 Task: Add an event with the title Second Interview with Hardin, date '2023/10/04', time 7:50 AM to 9:50 AMand add a description: By exploring the client's goals and strategic direction, the service provider can align their offerings and propose tailored solutions. The event allows for brainstorming sessions, exploring new possibilities, and jointly shaping the future direction of the partnership., put the event into Green category . Add location for the event as: 321 Thyssen-Bornemisza Museum, Madrid, Spain, logged in from the account softage.7@softage.netand send the event invitation to softage.3@softage.net and softage.4@softage.net. Set a reminder for the event 67 week before
Action: Mouse moved to (107, 122)
Screenshot: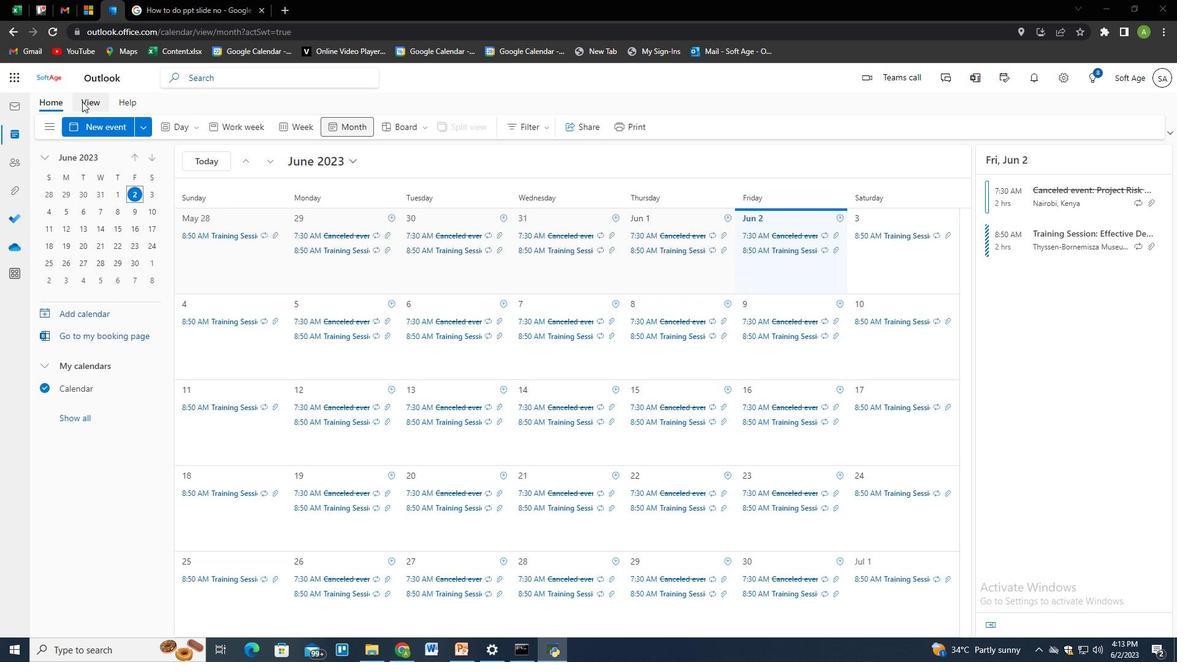 
Action: Mouse pressed left at (107, 122)
Screenshot: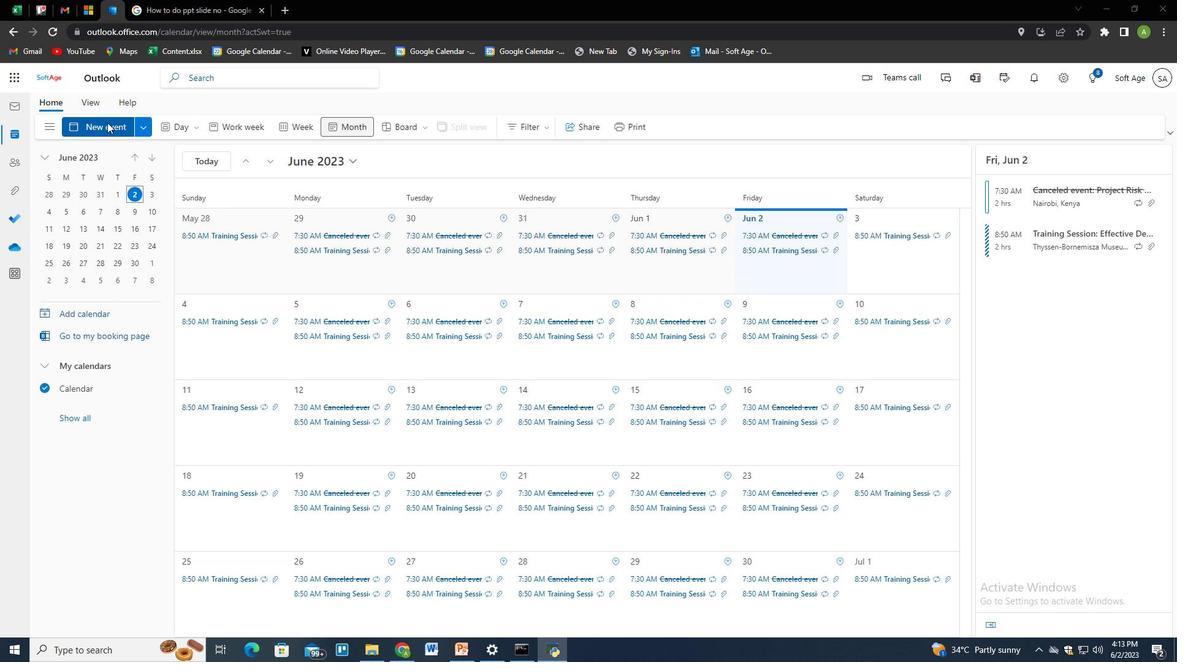 
Action: Mouse moved to (298, 201)
Screenshot: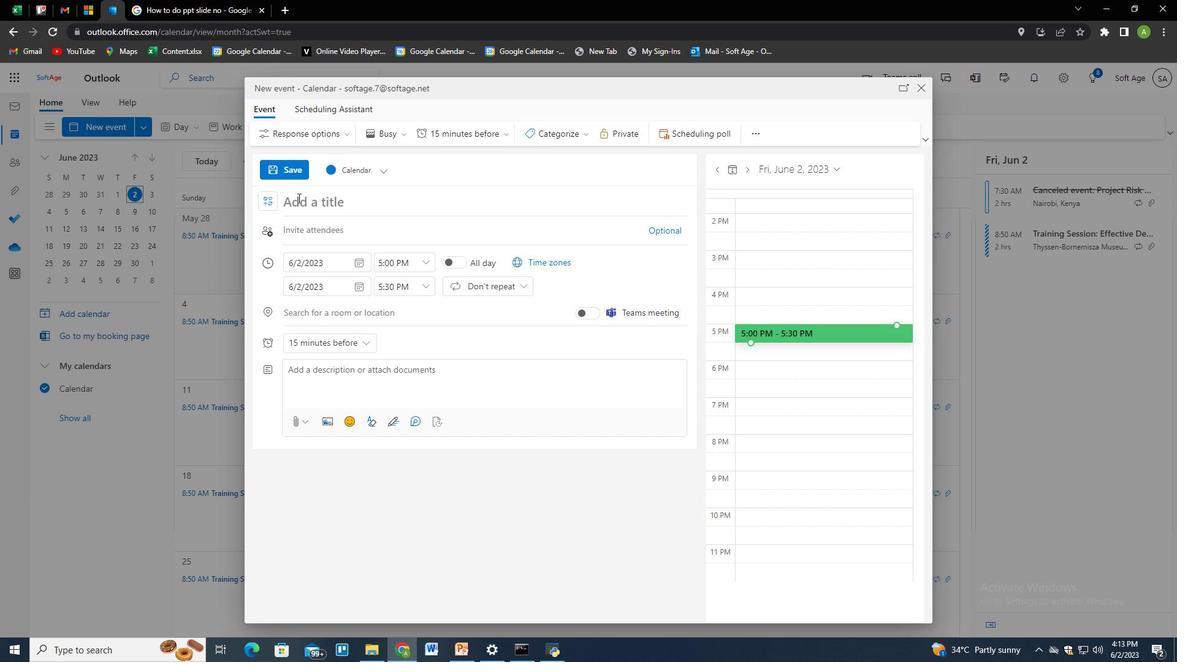 
Action: Mouse pressed left at (298, 201)
Screenshot: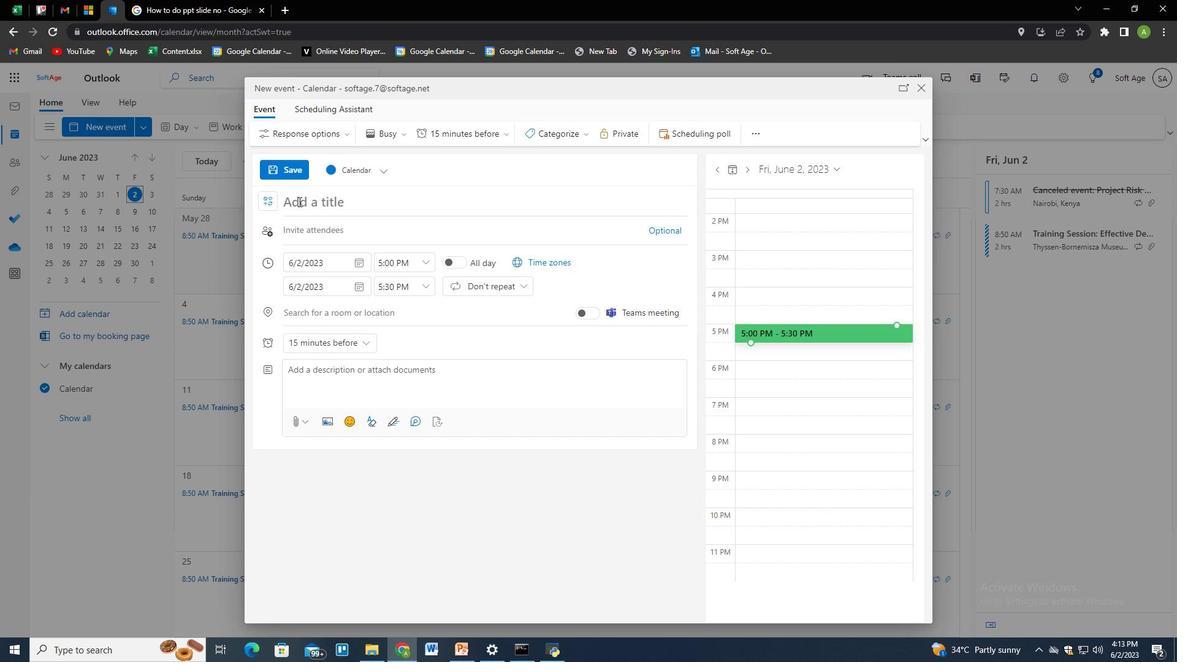
Action: Key pressed <Key.caps_lock>S<Key.caps_lock>econd<Key.space>interview<Key.space>with<Key.space><Key.caps_lock>H<Key.caps_lock>ardin,<Key.space>date<Key.backspace><Key.backspace><Key.backspace><Key.backspace><Key.backspace><Key.backspace>
Screenshot: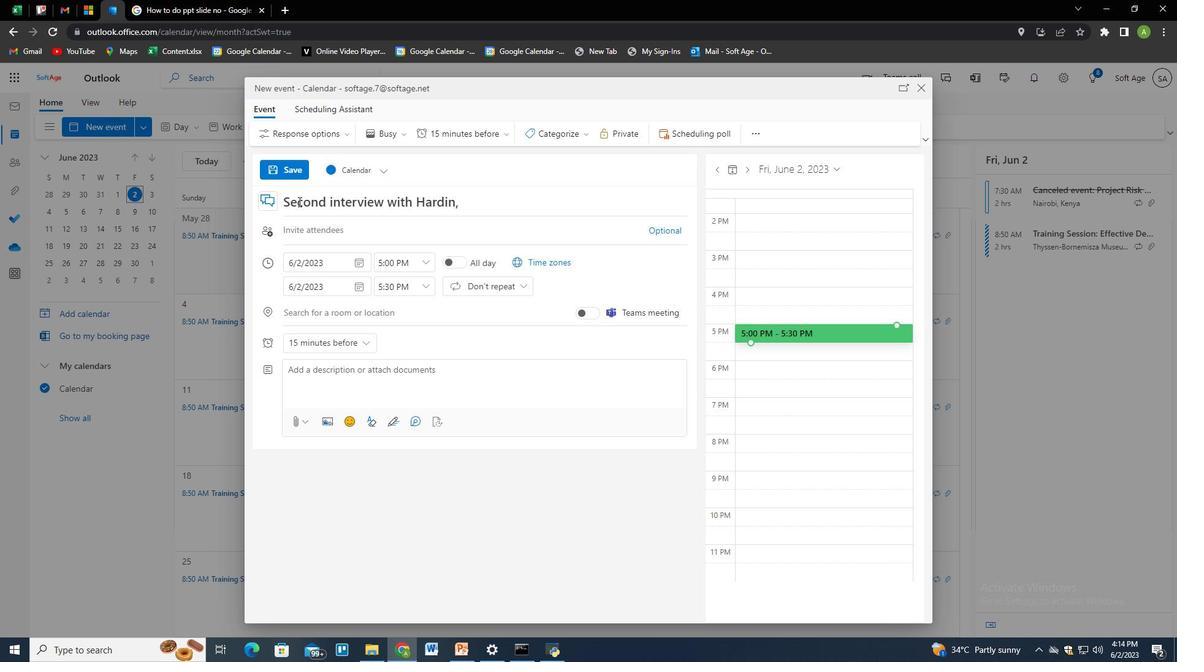 
Action: Mouse moved to (356, 264)
Screenshot: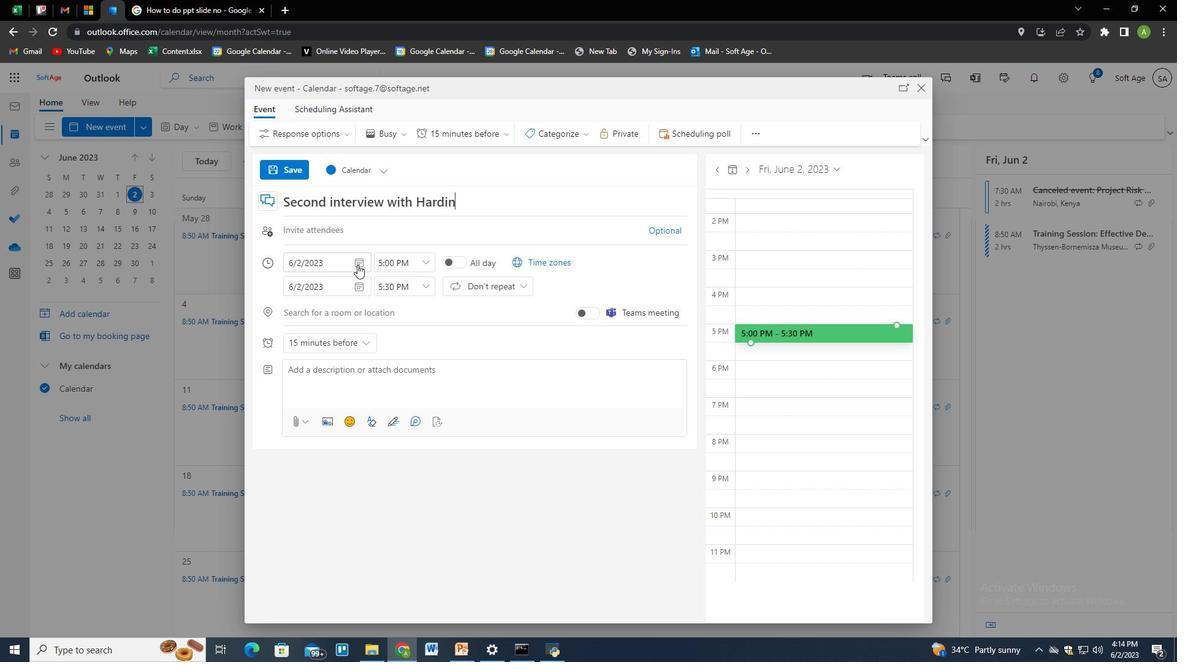 
Action: Mouse pressed left at (356, 264)
Screenshot: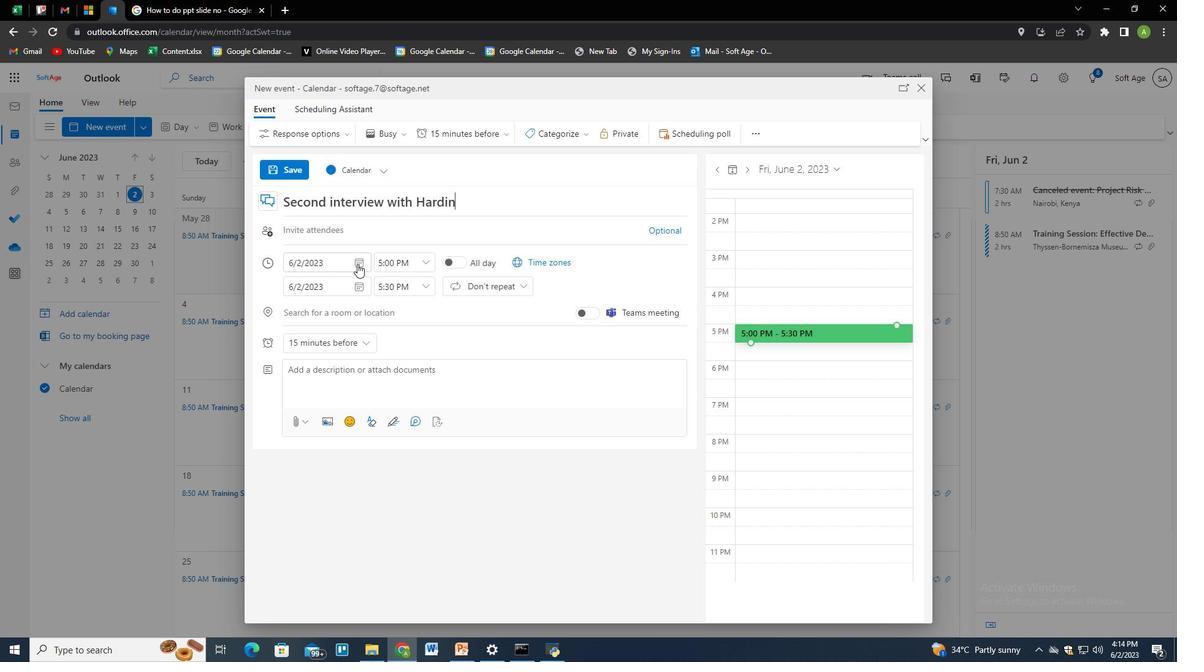 
Action: Mouse moved to (402, 294)
Screenshot: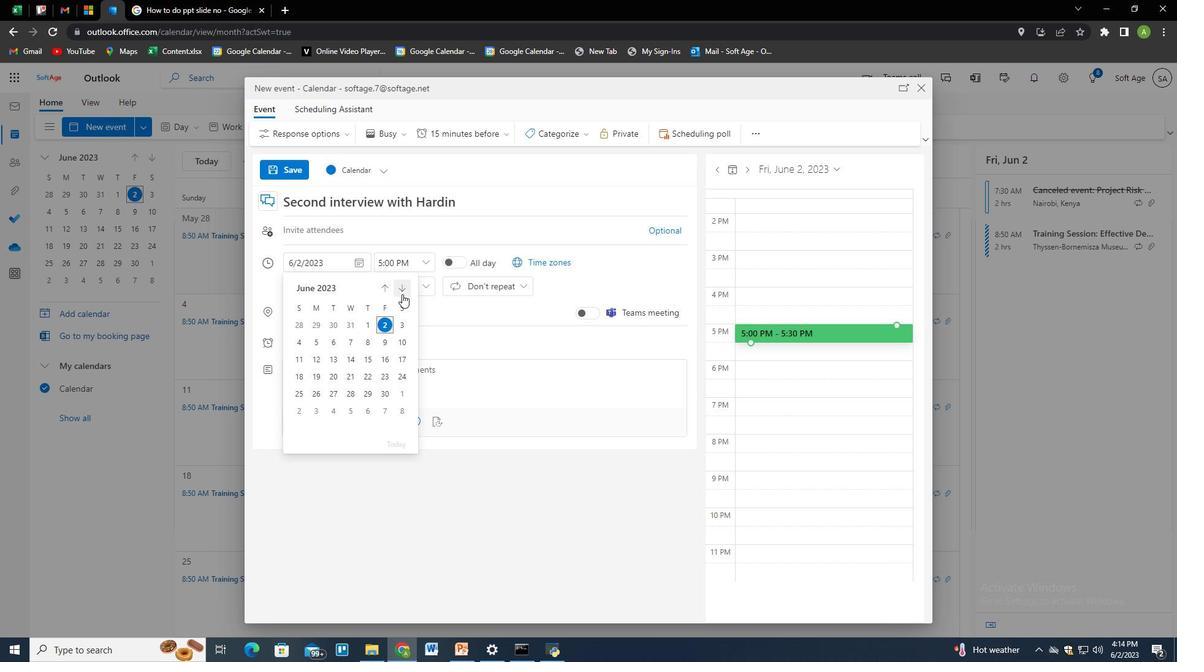 
Action: Mouse pressed left at (402, 294)
Screenshot: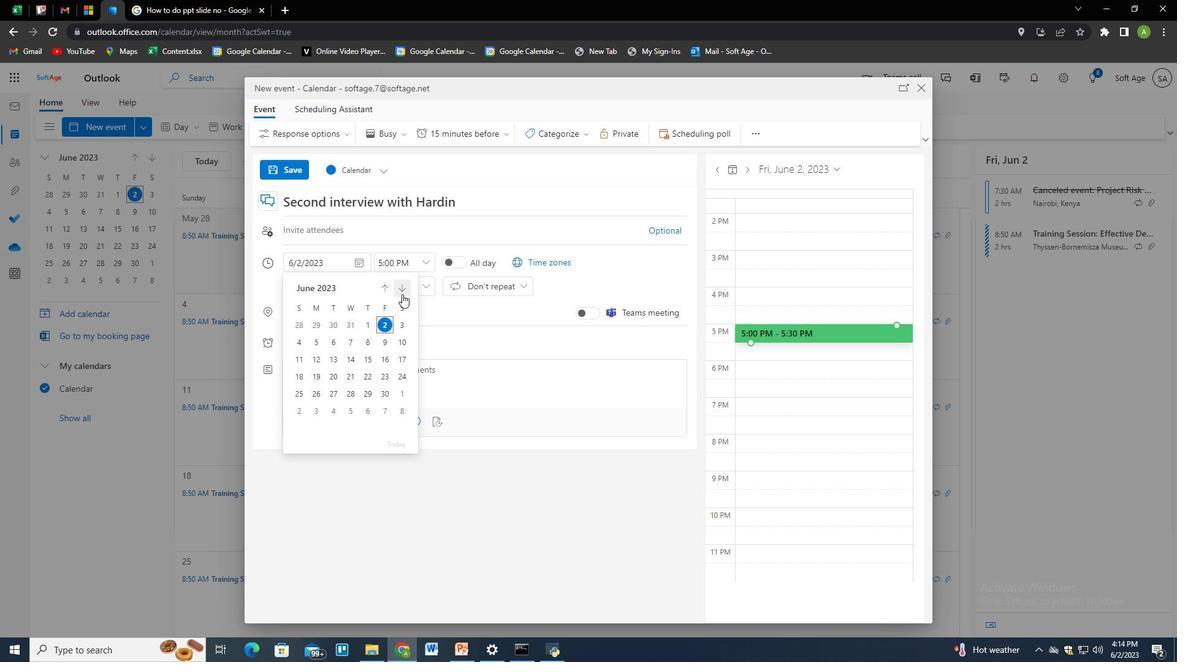 
Action: Mouse pressed left at (402, 294)
Screenshot: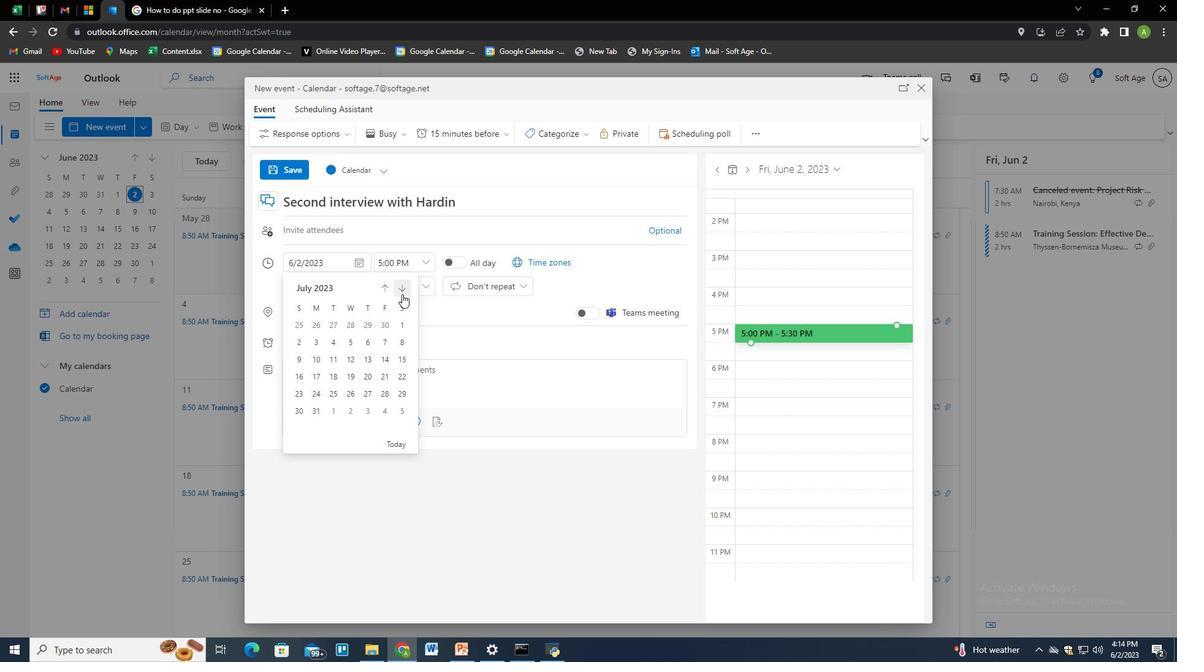
Action: Mouse pressed left at (402, 294)
Screenshot: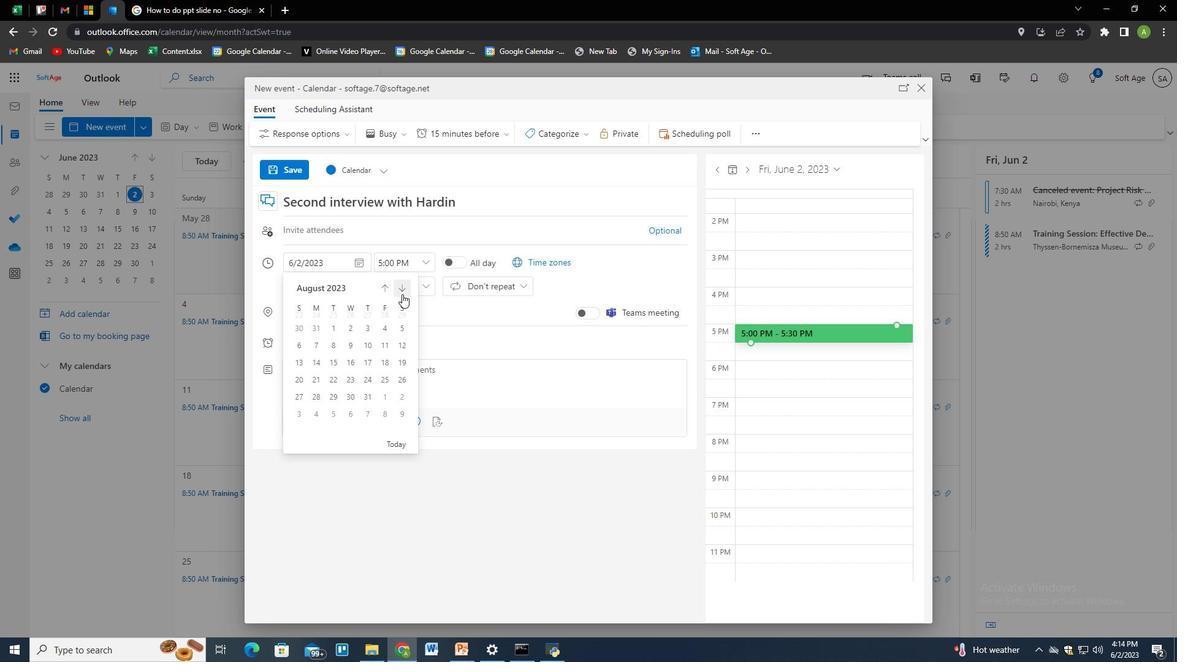 
Action: Mouse pressed left at (402, 294)
Screenshot: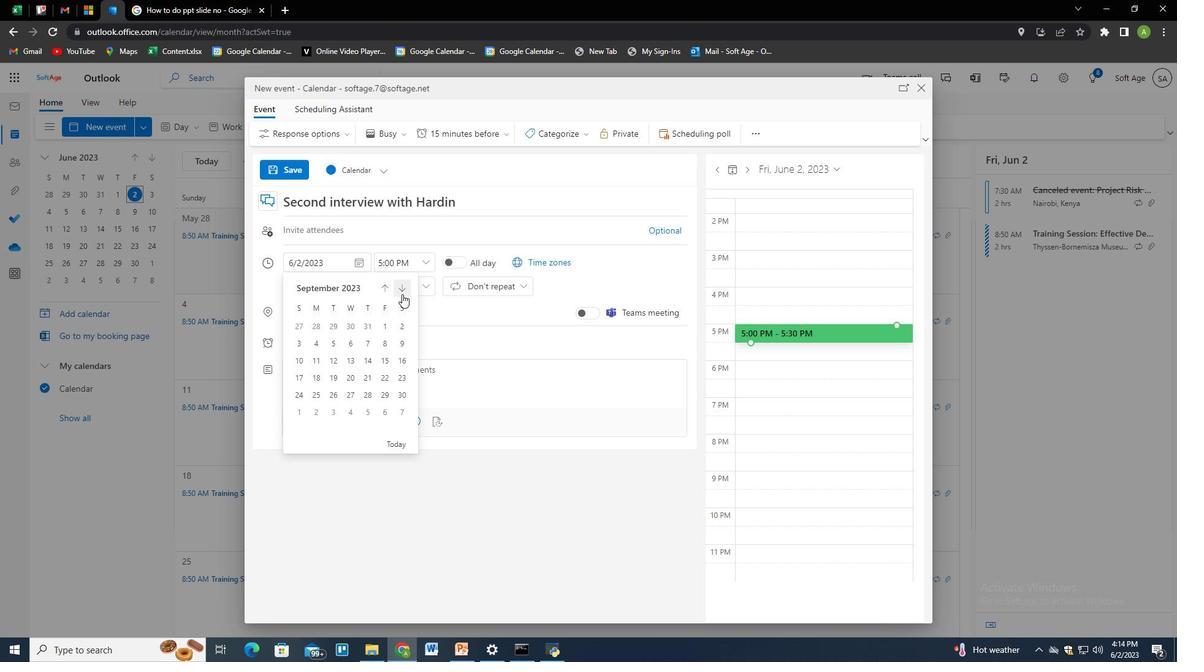 
Action: Mouse moved to (355, 327)
Screenshot: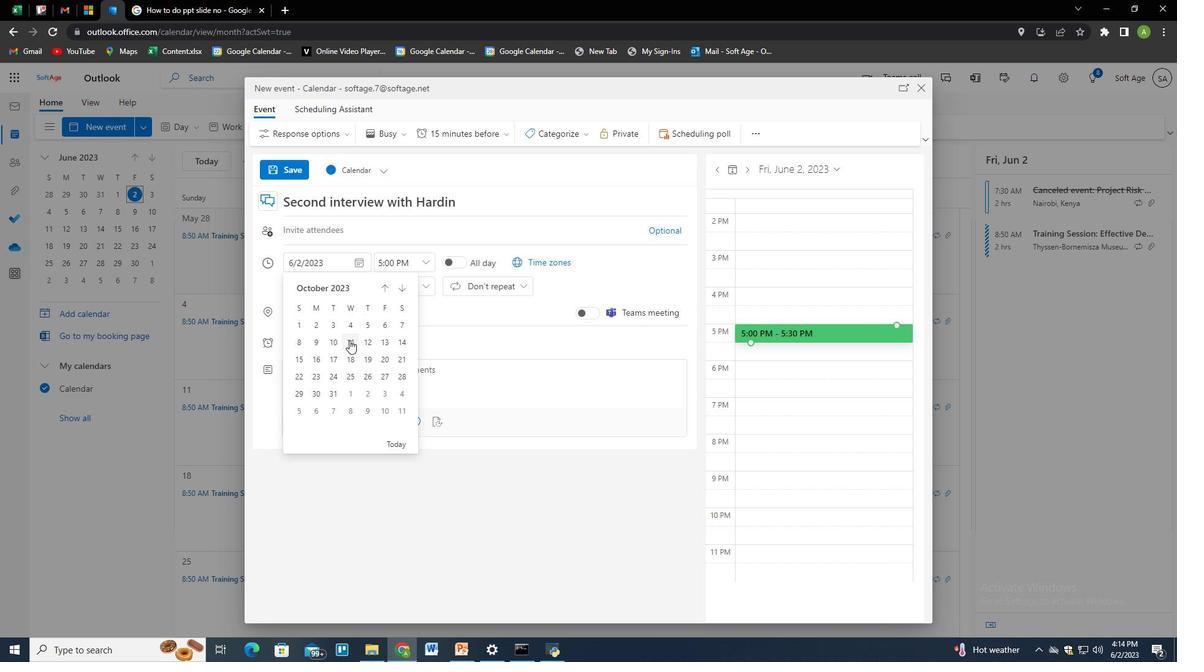 
Action: Mouse pressed left at (355, 327)
Screenshot: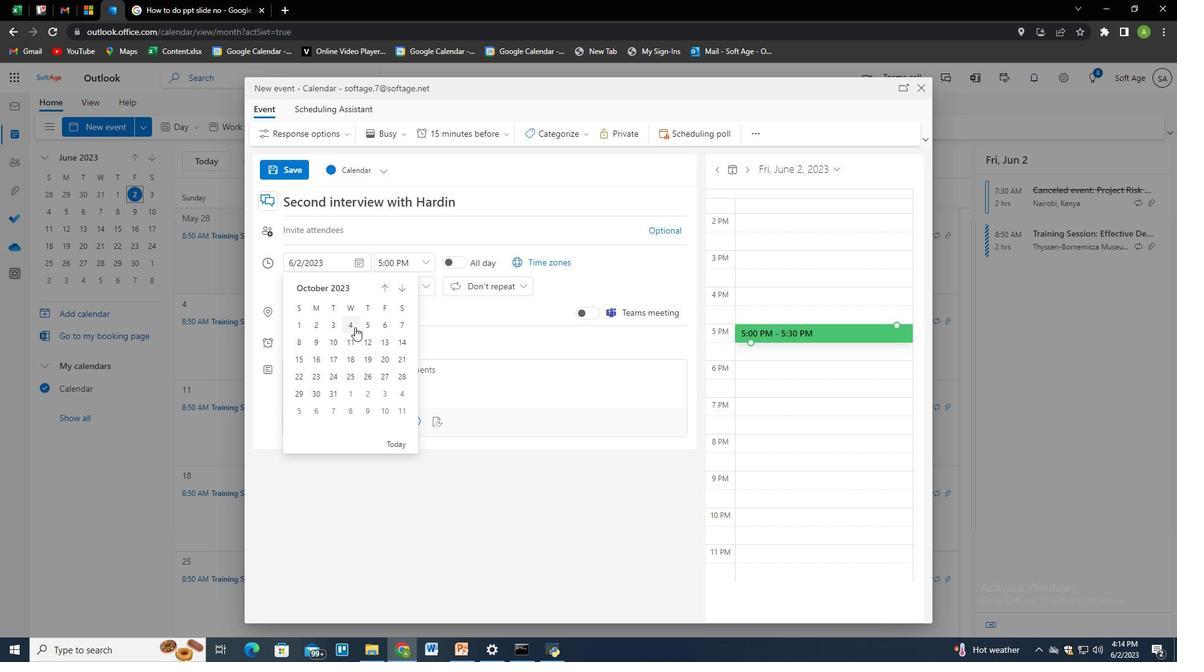 
Action: Mouse moved to (410, 267)
Screenshot: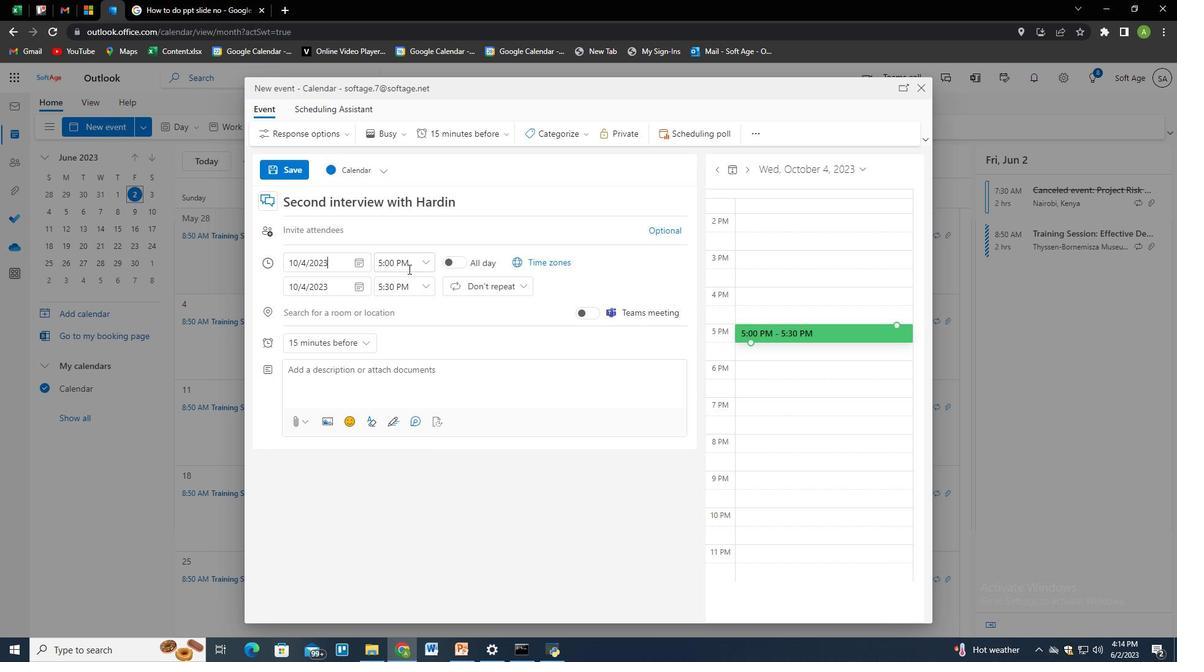 
Action: Mouse pressed left at (410, 267)
Screenshot: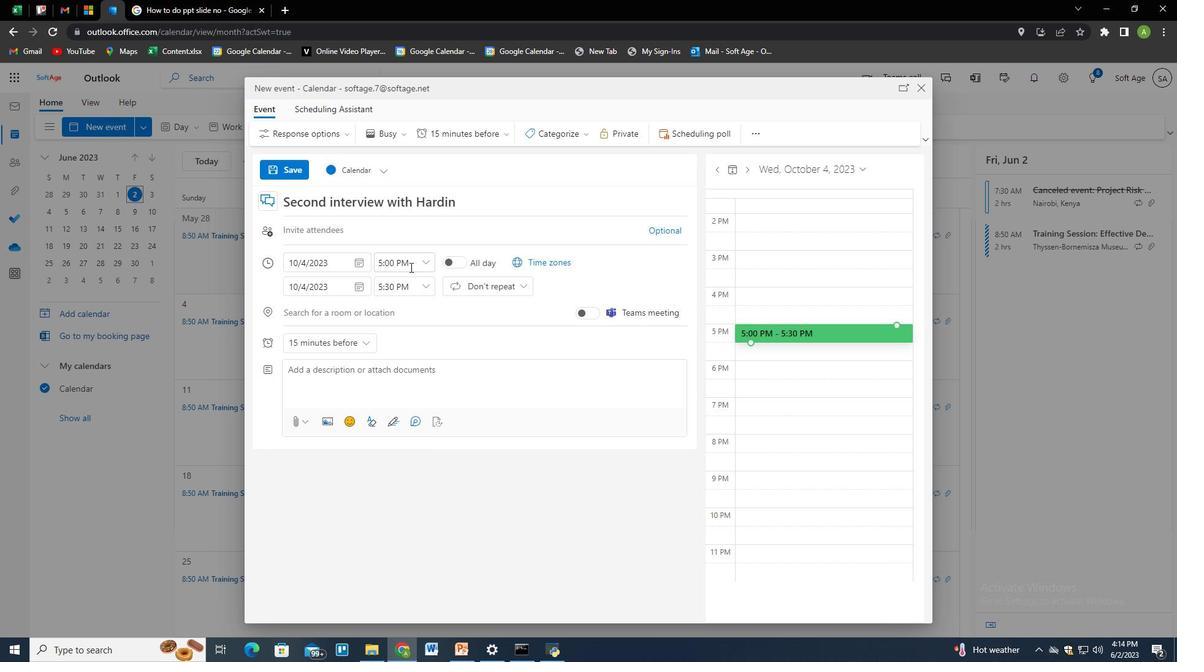 
Action: Mouse moved to (384, 285)
Screenshot: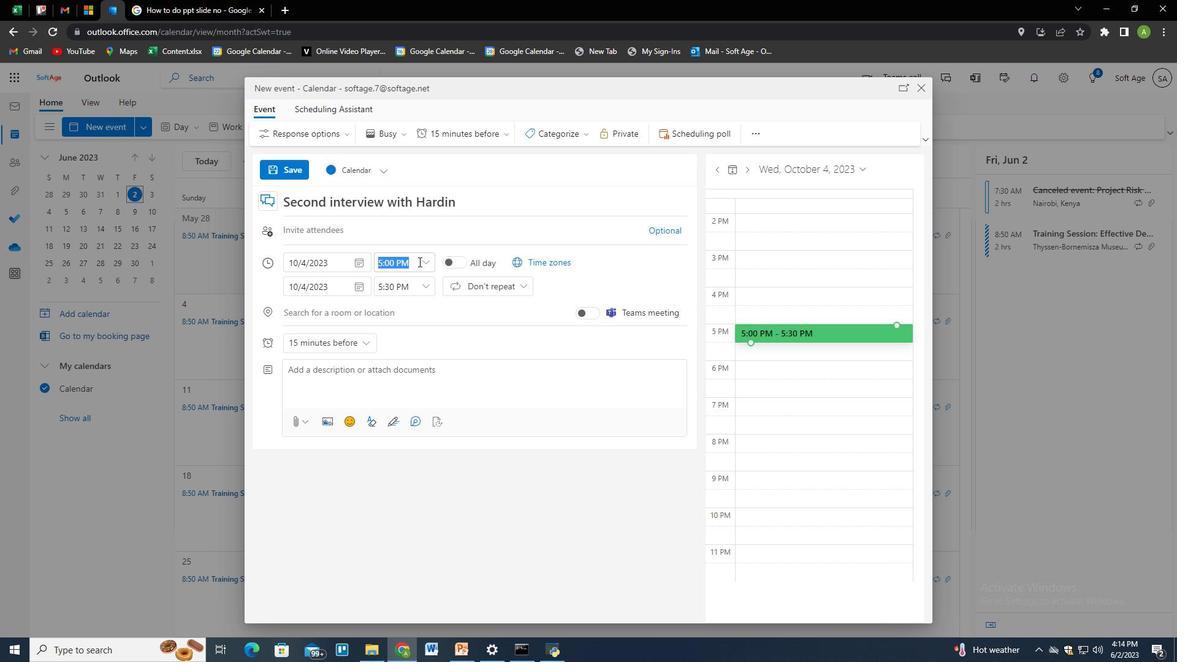 
Action: Key pressed <Key.backspace>7<Key.shift_r>:50
Screenshot: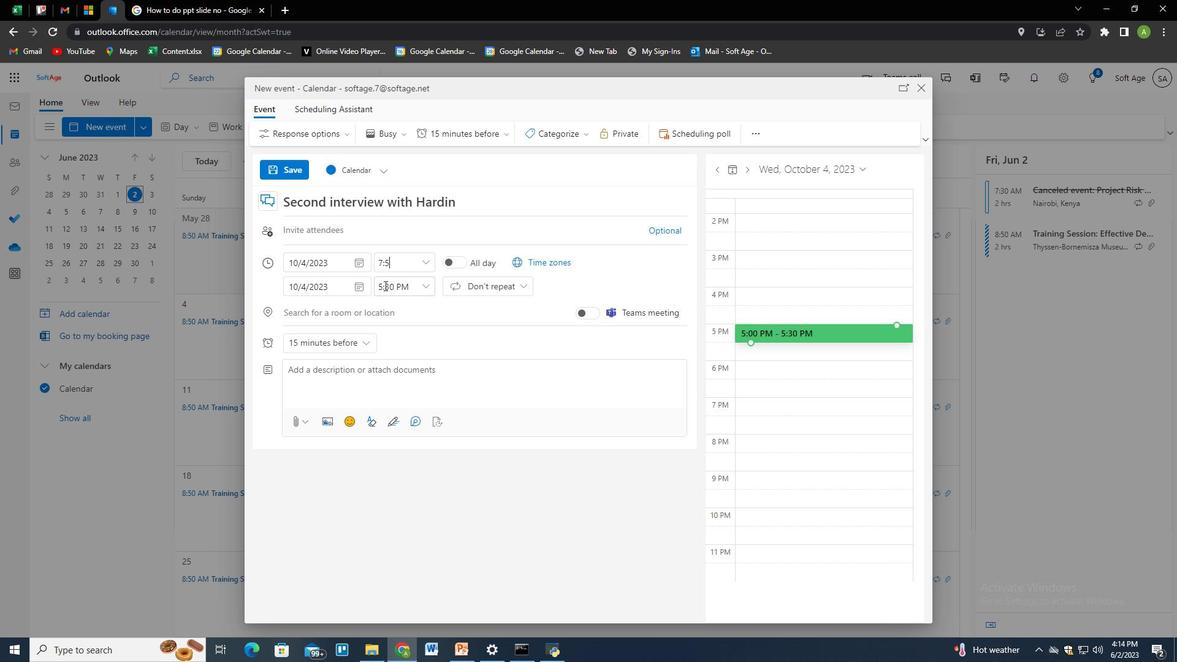 
Action: Mouse moved to (407, 270)
Screenshot: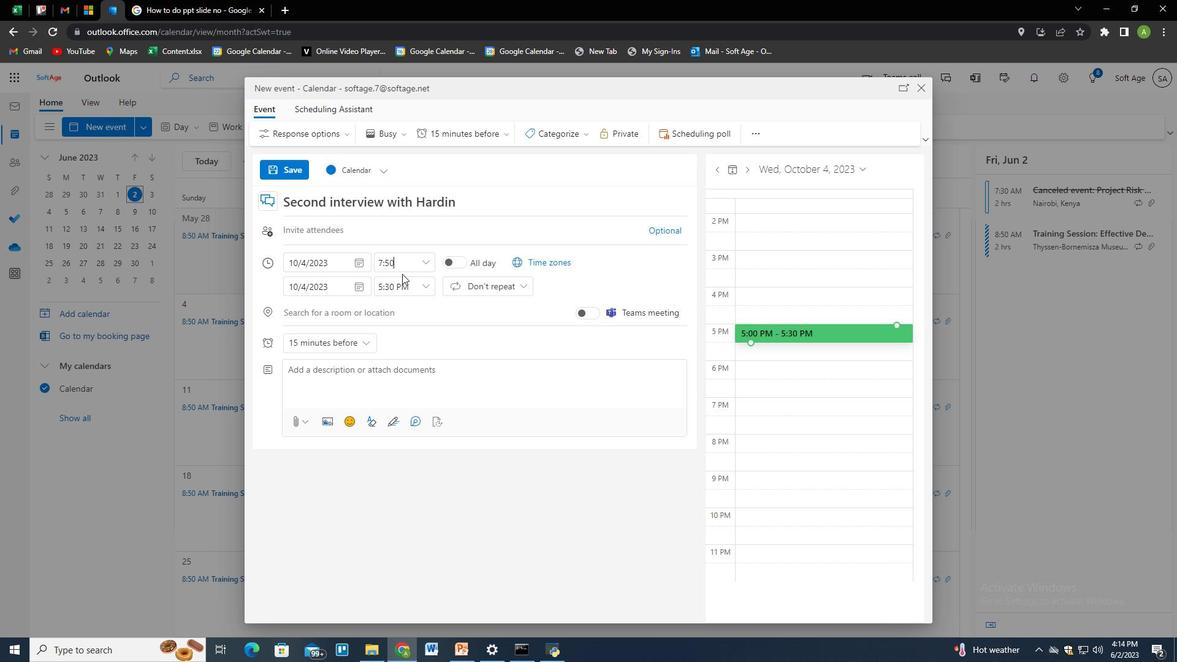 
Action: Key pressed am<Key.backspace><Key.backspace><Key.space>am<Key.backspace><Key.backspace><Key.caps_lock>AM<Key.caps_lock>
Screenshot: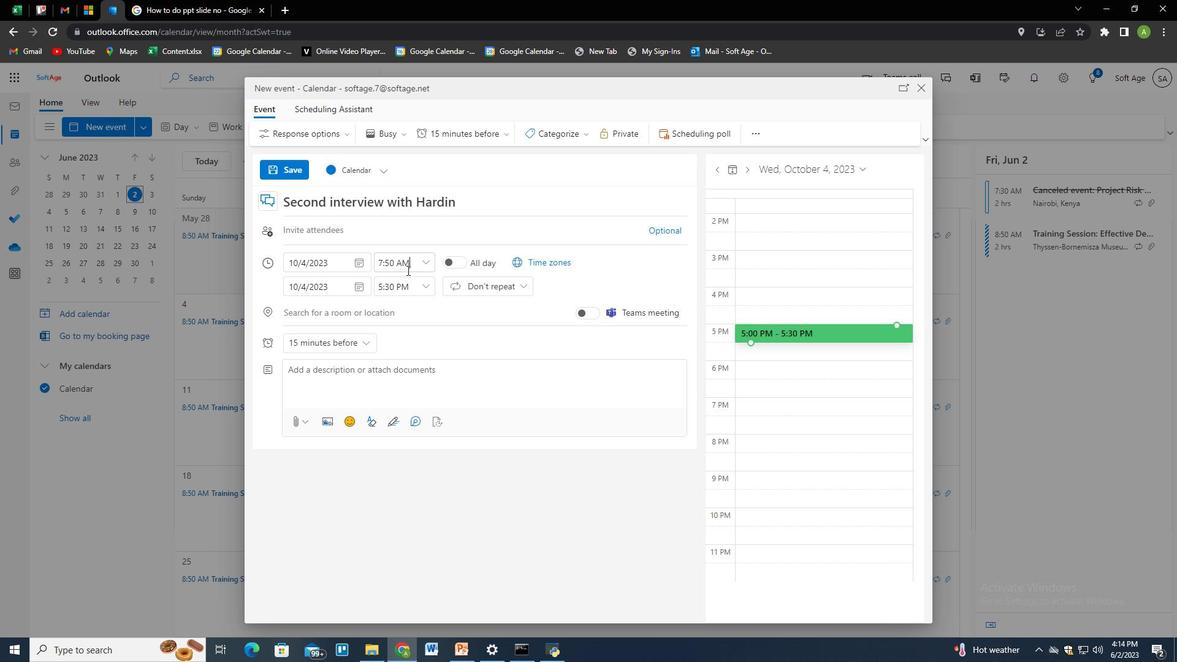 
Action: Mouse moved to (424, 286)
Screenshot: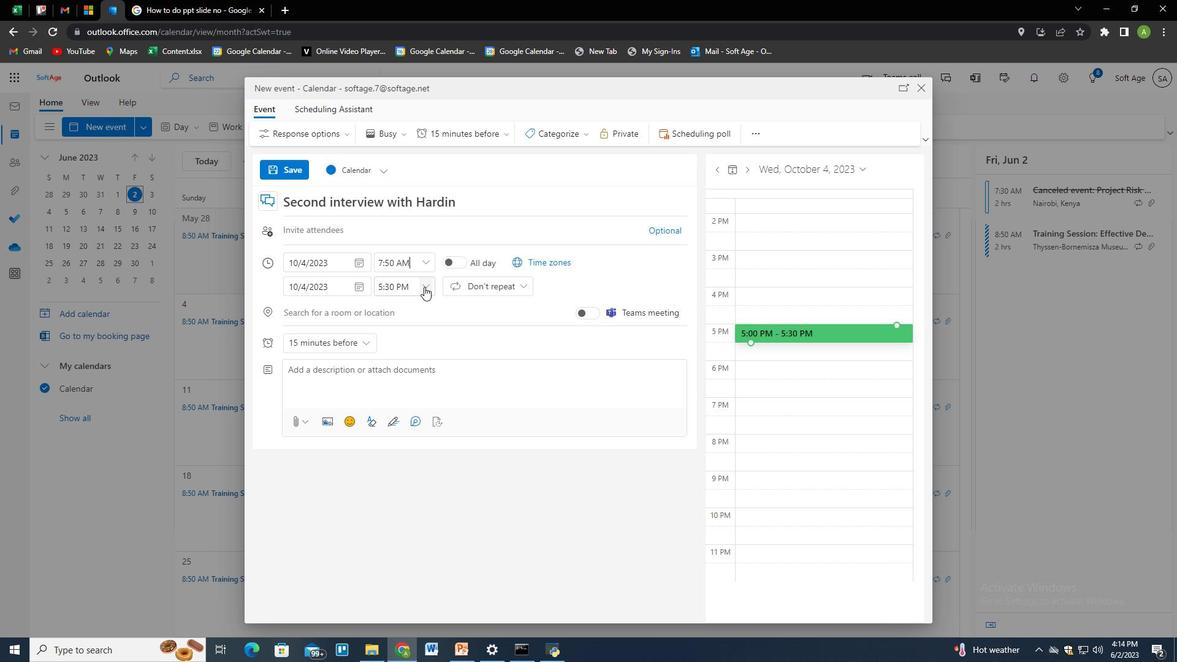 
Action: Mouse pressed left at (424, 286)
Screenshot: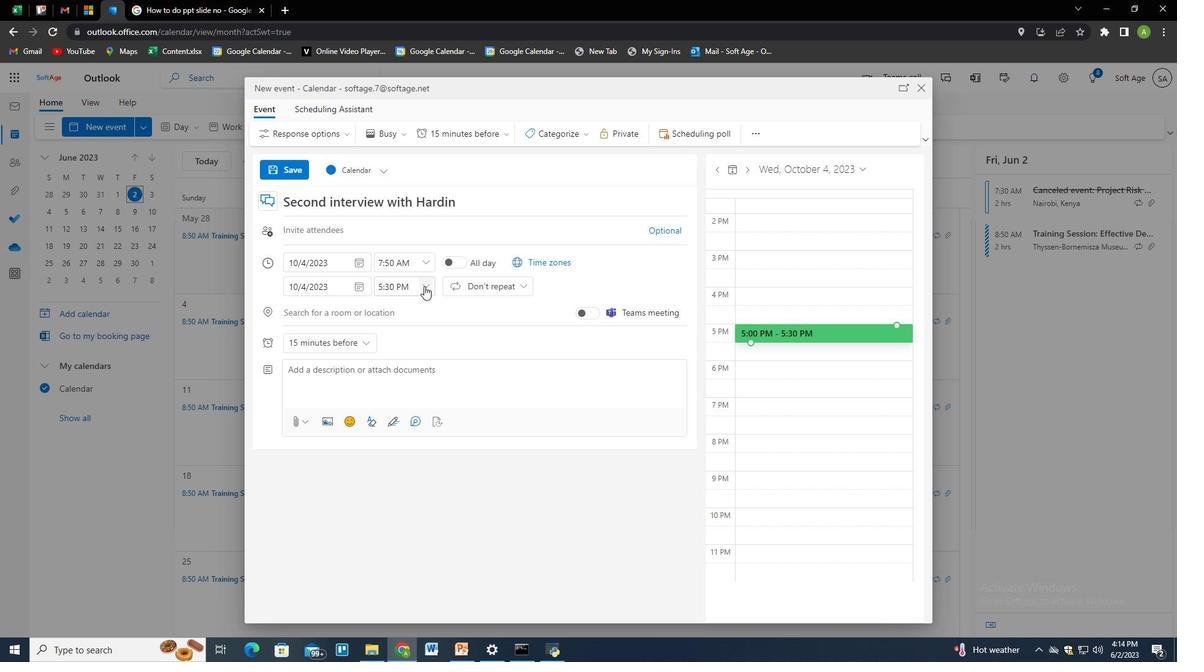 
Action: Mouse moved to (422, 376)
Screenshot: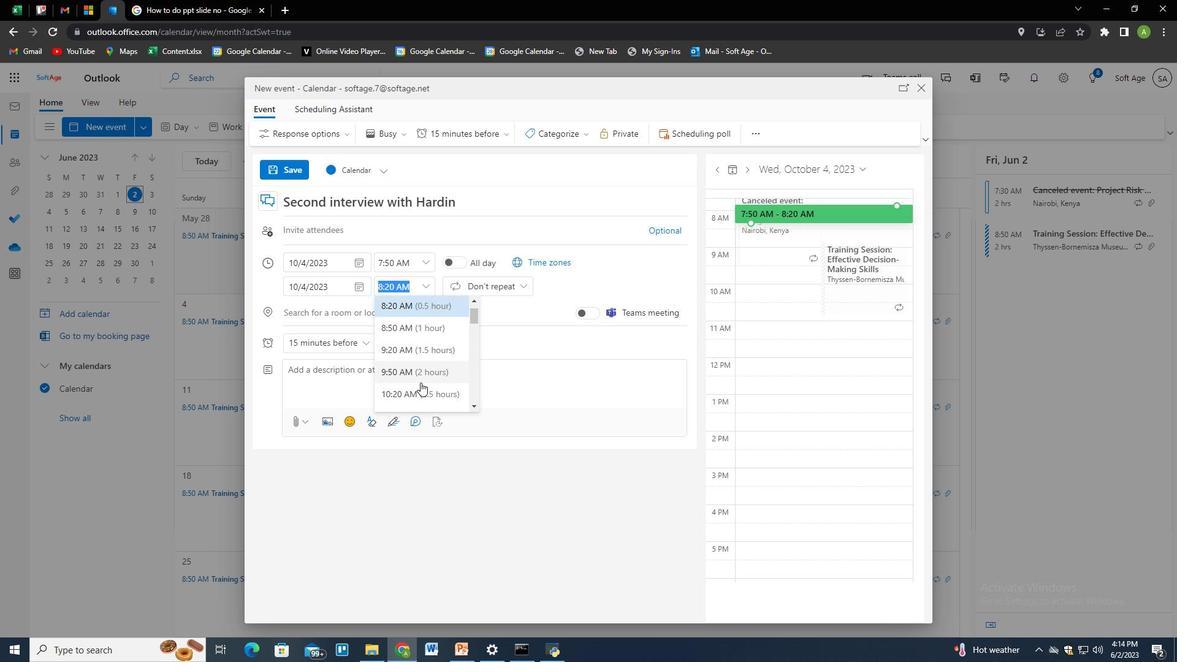 
Action: Mouse pressed left at (422, 376)
Screenshot: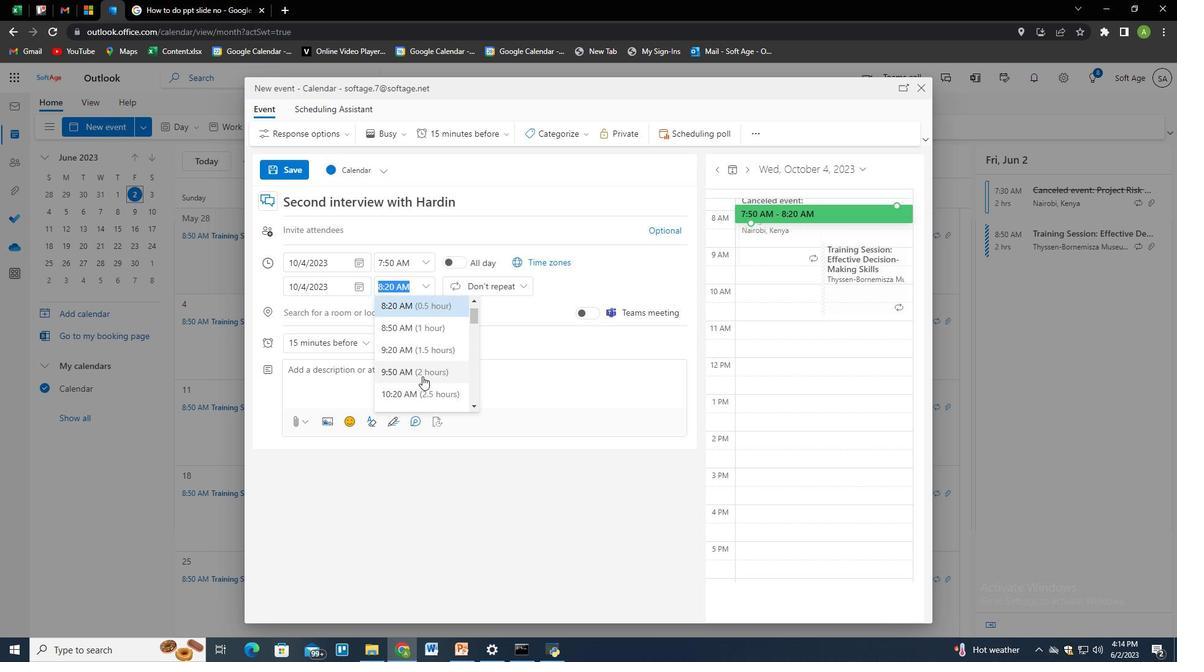 
Action: Mouse moved to (386, 364)
Screenshot: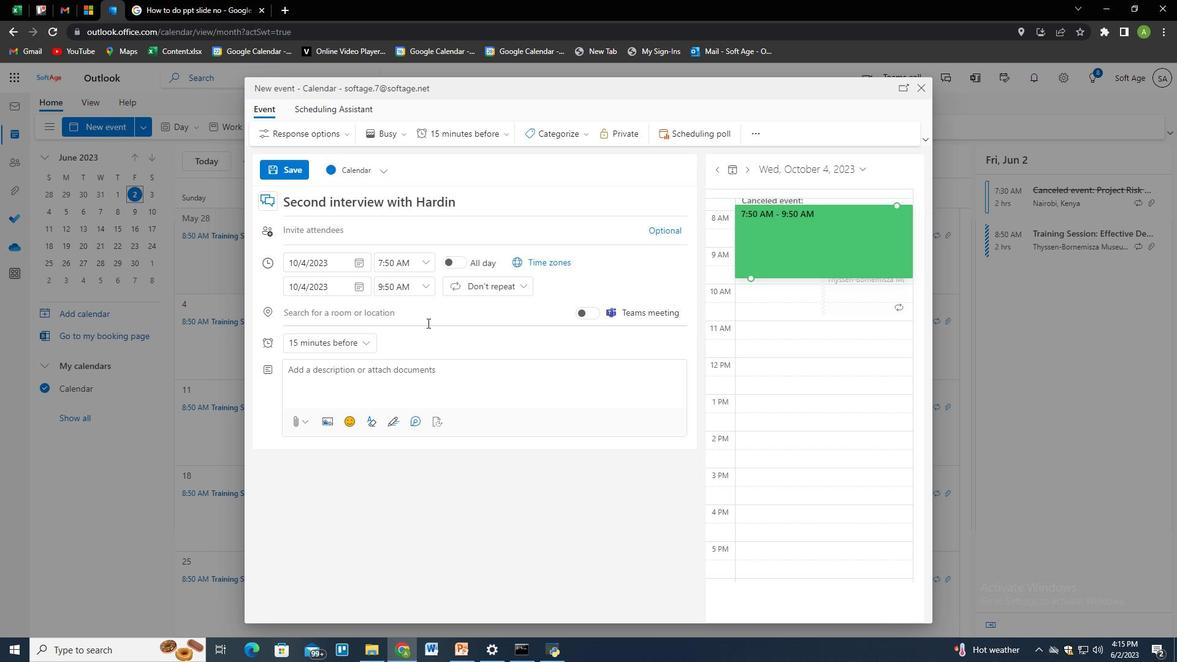 
Action: Mouse pressed left at (386, 364)
Screenshot: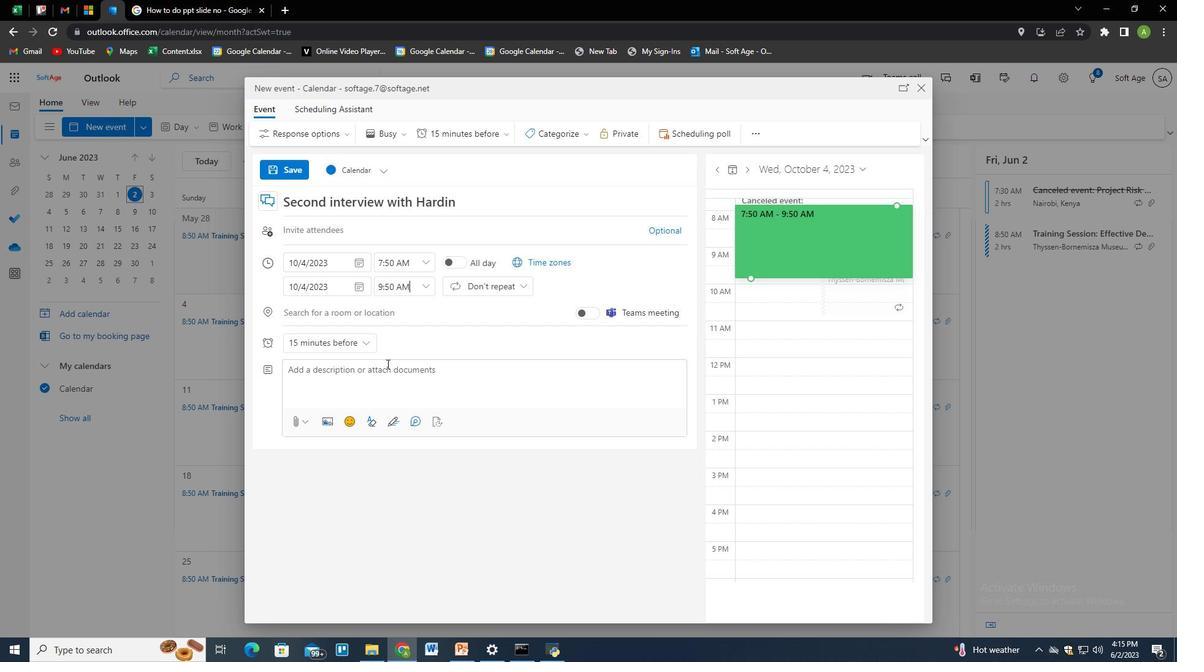 
Action: Key pressed <Key.caps_lock>B<Key.caps_lock>y<Key.space>exploring<Key.space>the<Key.space>client's<Key.space>goals<Key.space>and<Key.space>starteg<Key.backspace><Key.backspace><Key.backspace><Key.backspace><Key.backspace>rategic<Key.space>directo<Key.backspace><Key.tab>,<Key.space>the<Key.space>service<Key.space>provider<Key.space>can<Key.space>align<Key.space>their<Key.space>offerings<Key.space>and<Key.space>propose<Key.space>tailored<Key.space>solutions.<Key.space><Key.caps_lock>T<Key.caps_lock>he<Key.space>event<Key.space>allows<Key.space>for<Key.space>brainstorming<Key.space>sessions,<Key.space>expllorinf<Key.backspace><Key.backspace><Key.backspace><Key.backspace><Key.backspace><Key.backspace>oring<Key.space>new<Key.space>possibilities,<Key.space>and<Key.space>joiny<Key.backspace>tly<Key.space>shaping<Key.space>the<Key.space>future<Key.space>direction<Key.space>of<Key.space>the<Key.space>partnership.<Key.backspace>.<Key.space><Key.caps_lock>P<Key.caps_lock>ut<Key.space>te<Key.backspace>he<Key.space>event<Key.space>into<Key.space><Key.caps_lock>G<Key.caps_lock>reen<Key.space>category.
Screenshot: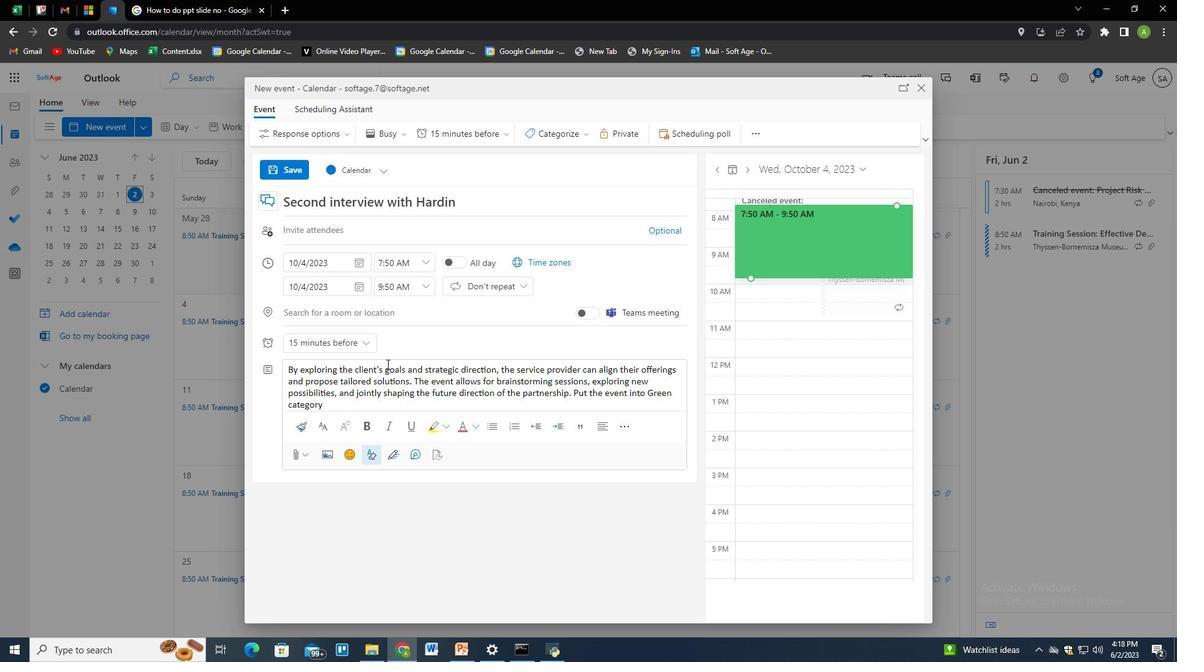 
Action: Mouse moved to (341, 314)
Screenshot: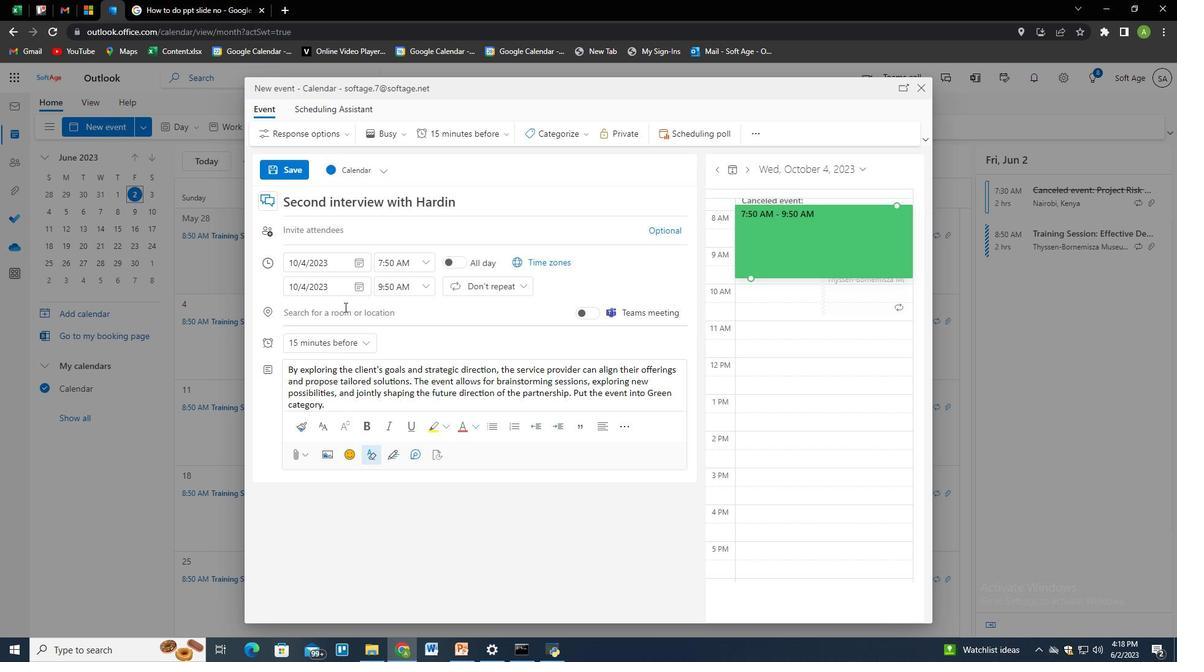
Action: Mouse pressed left at (341, 314)
Screenshot: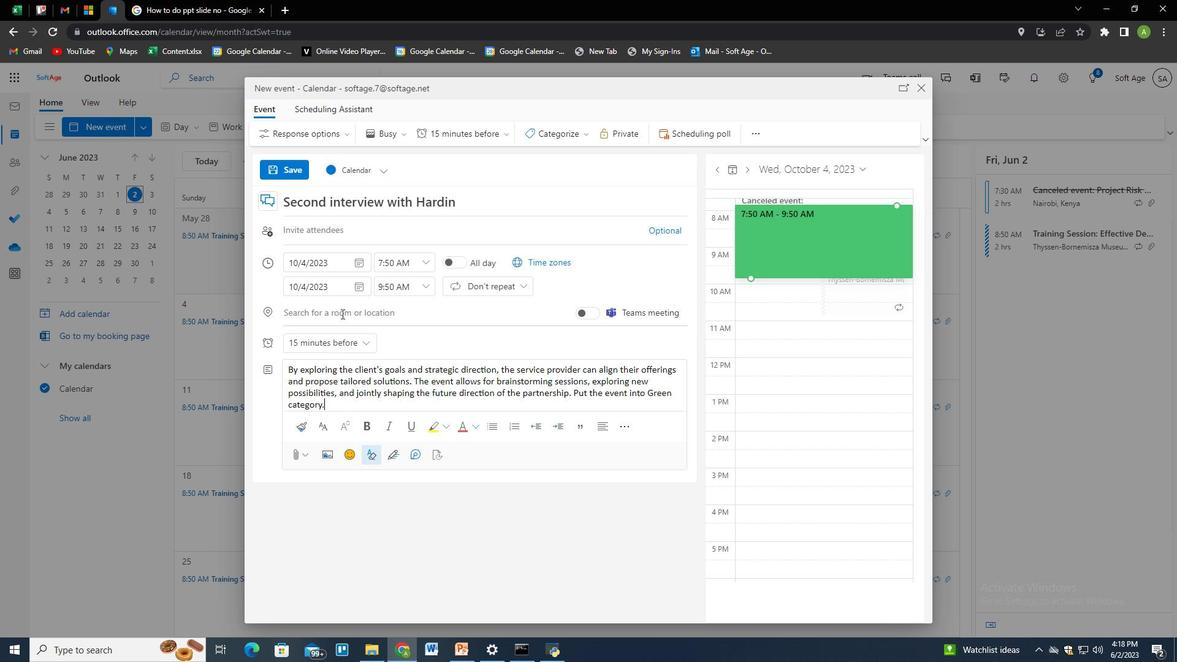 
Action: Key pressed <Key.caps_lock>321<Key.space>T<Key.caps_lock>hyssen-<Key.caps_lock>B<Key.caps_lock>ornmisza<Key.space><Key.caps_lock>
Screenshot: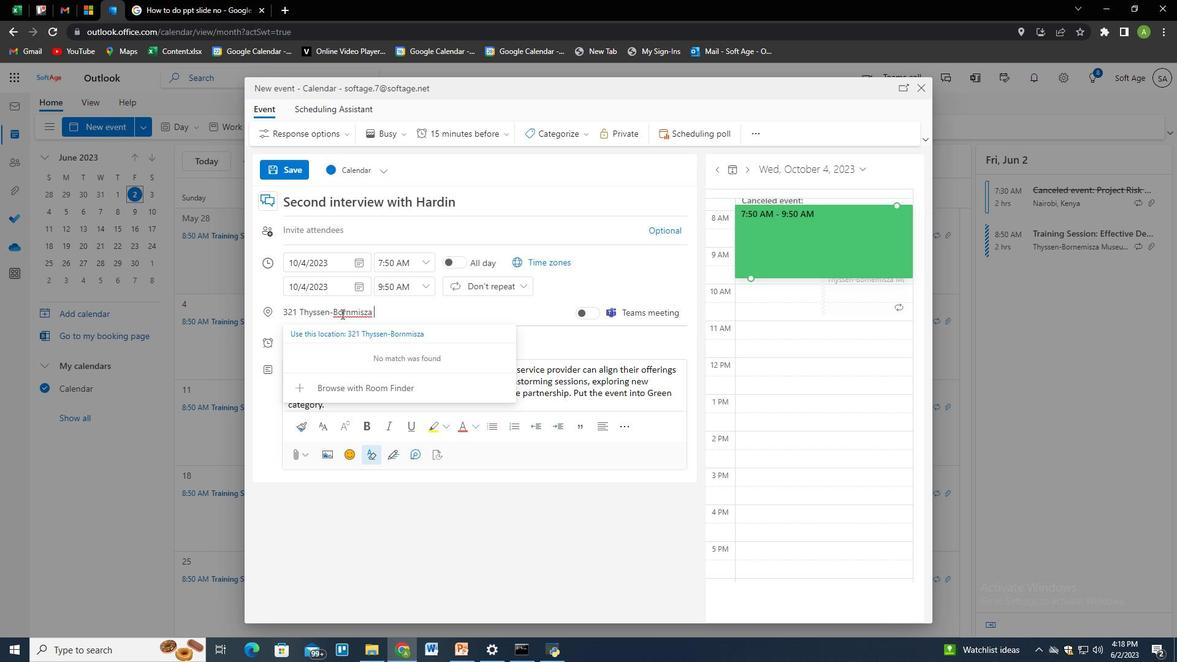 
Action: Mouse moved to (352, 312)
Screenshot: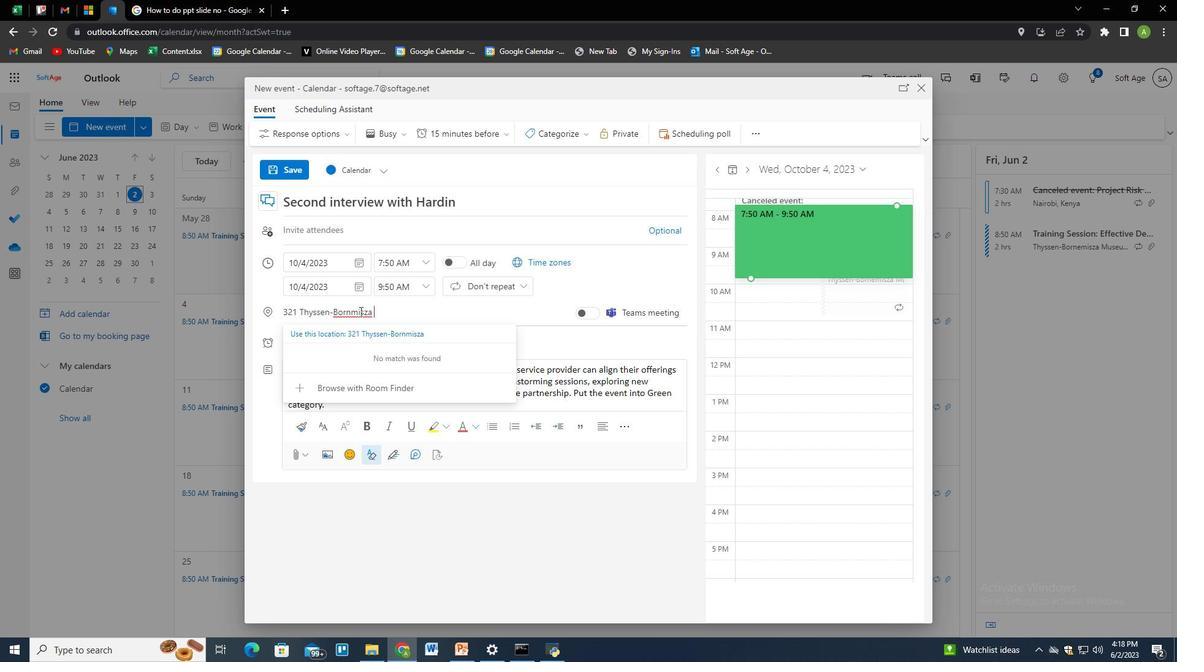 
Action: Mouse pressed left at (352, 312)
Screenshot: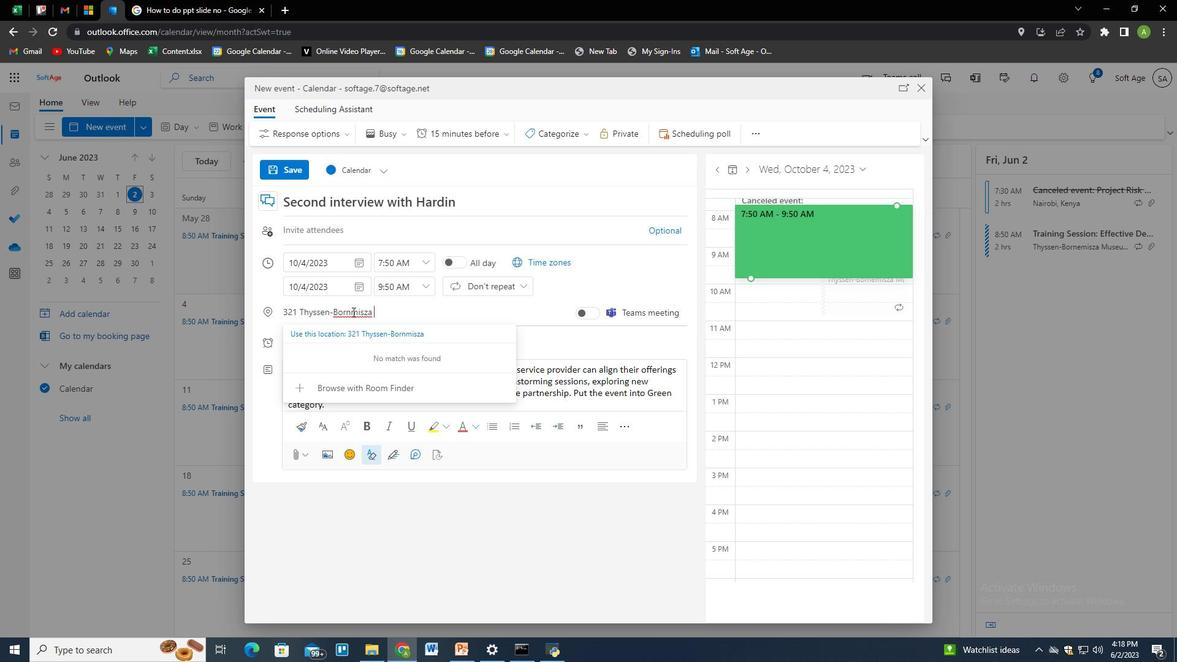 
Action: Mouse moved to (352, 312)
Screenshot: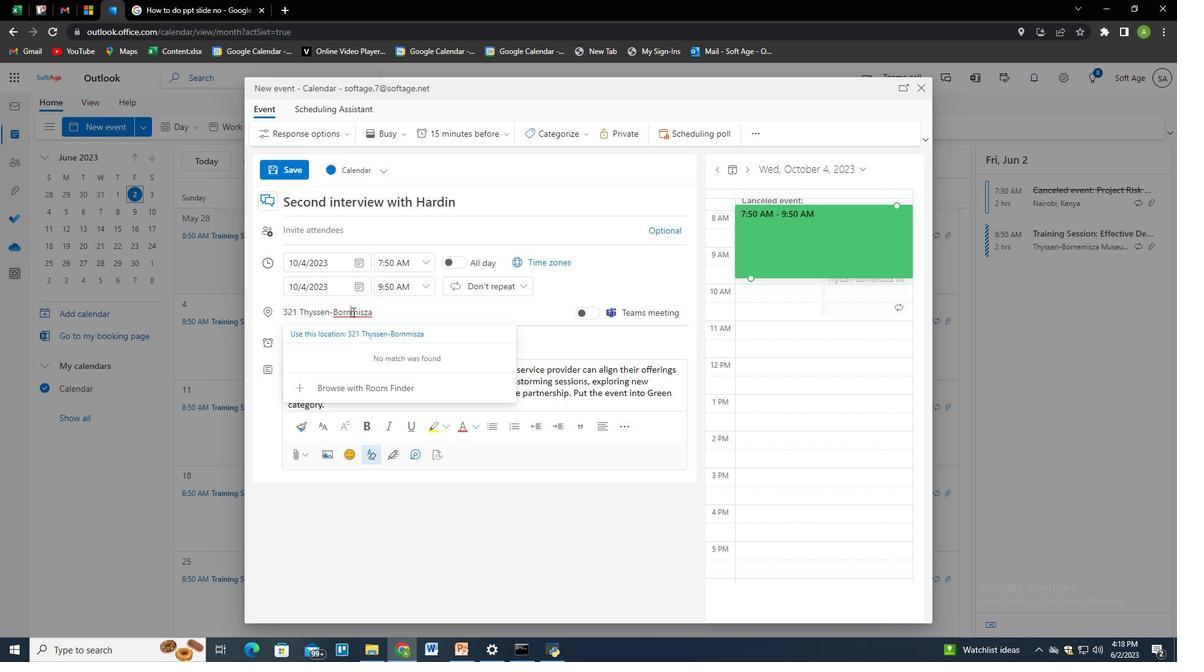 
Action: Key pressed E
Screenshot: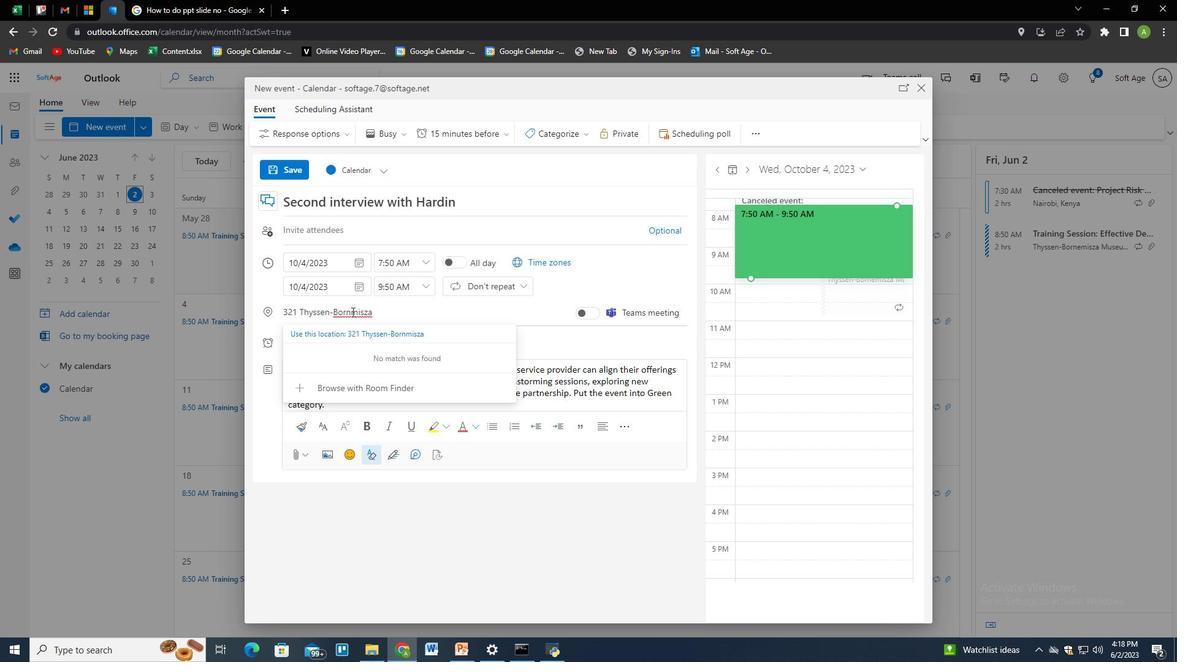 
Action: Mouse moved to (386, 309)
Screenshot: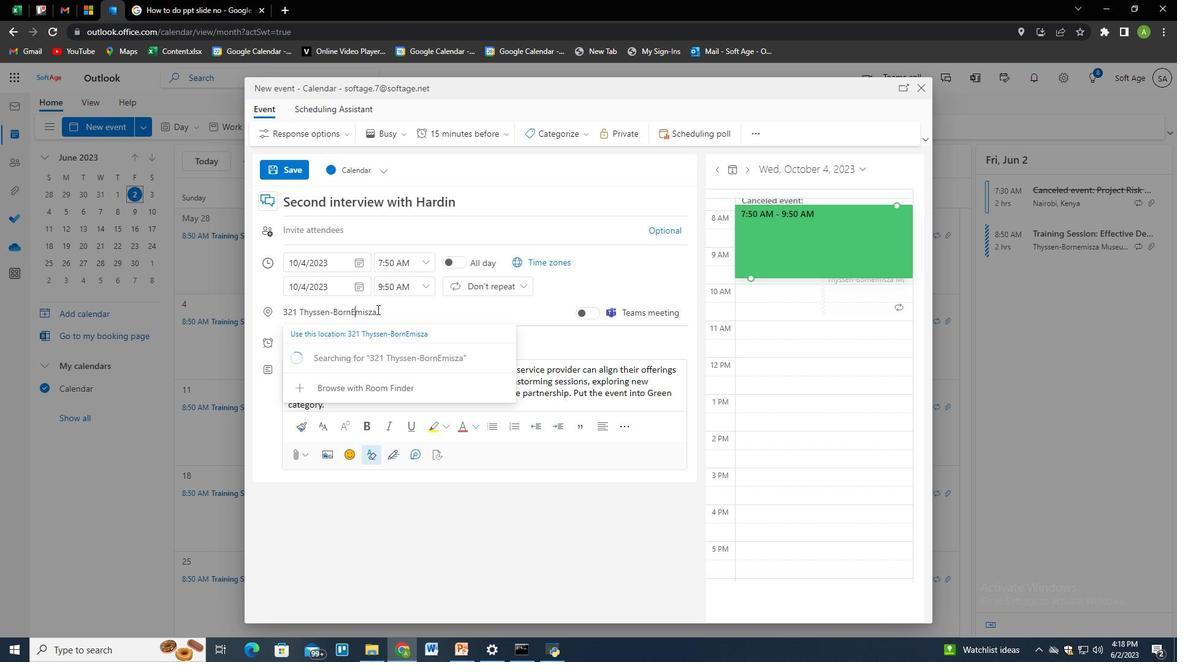 
Action: Mouse pressed left at (386, 309)
Screenshot: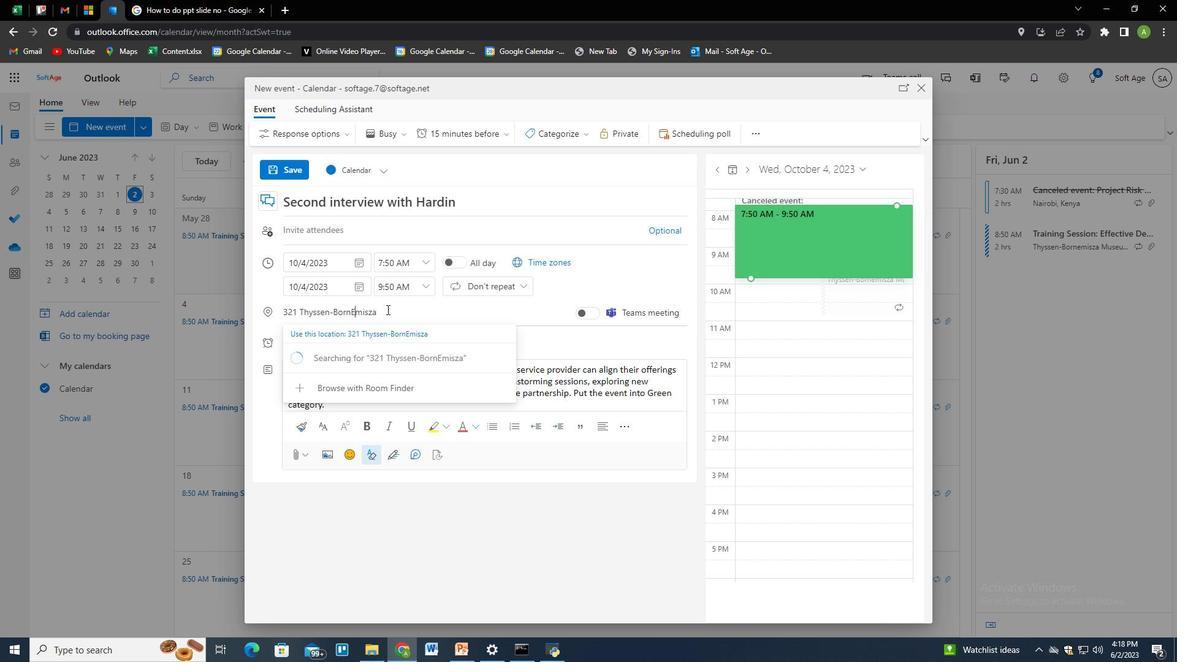
Action: Mouse moved to (355, 310)
Screenshot: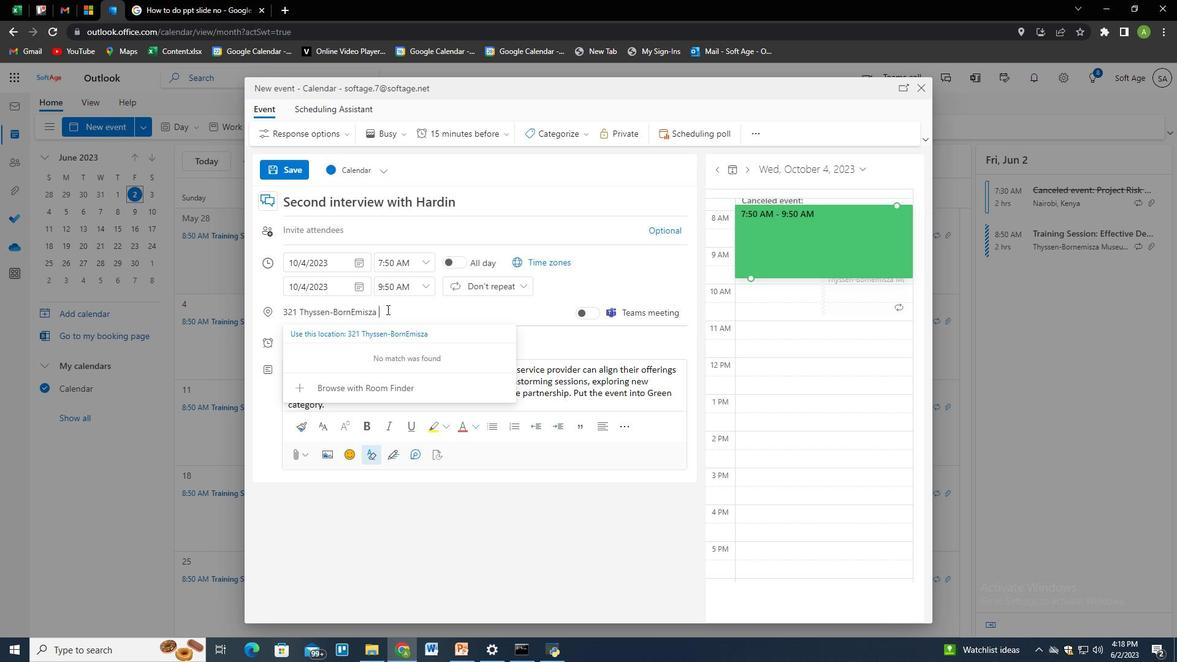 
Action: Mouse pressed left at (355, 310)
Screenshot: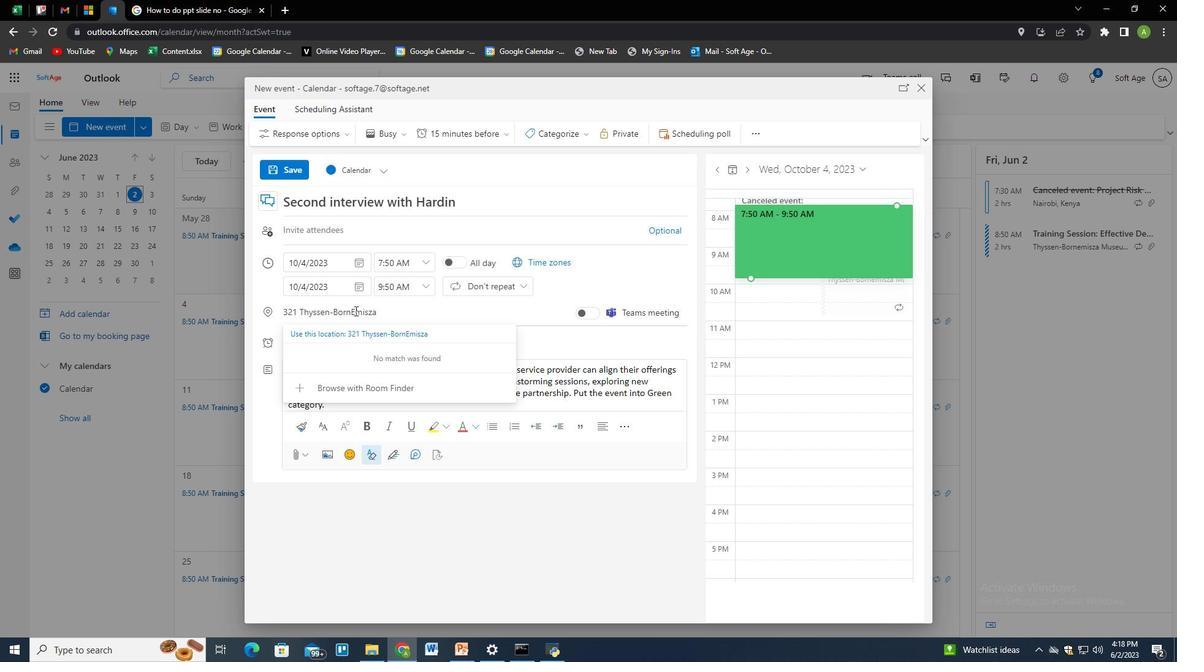 
Action: Mouse moved to (336, 313)
Screenshot: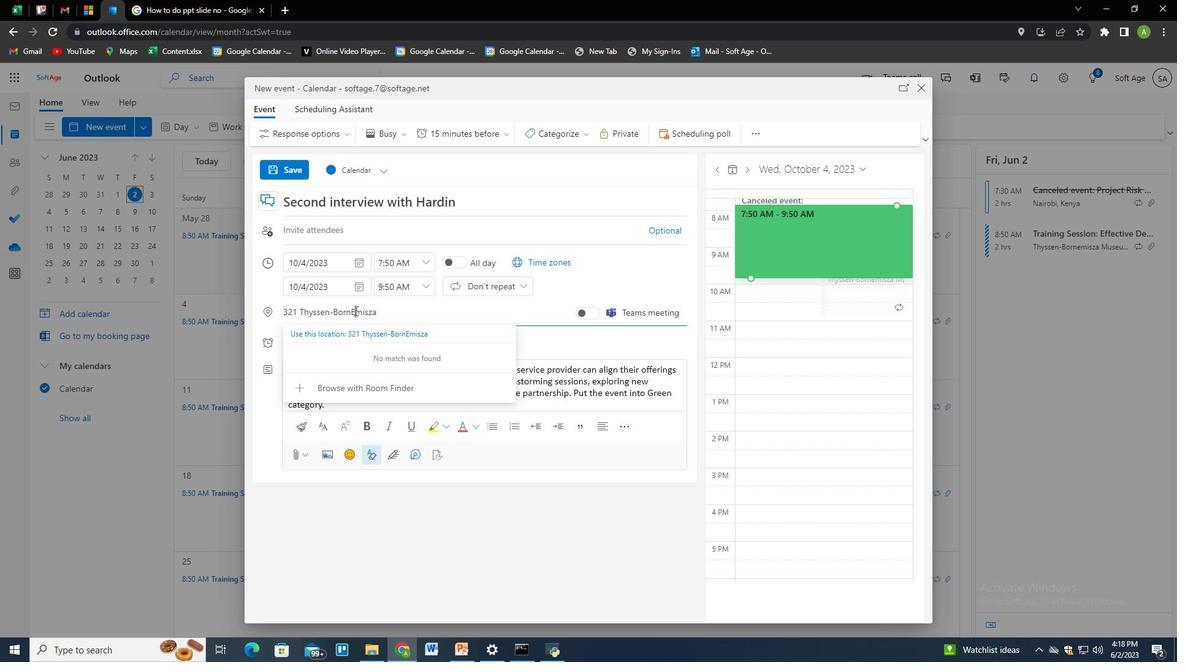 
Action: Key pressed <Key.backspace><Key.caps_lock>e
Screenshot: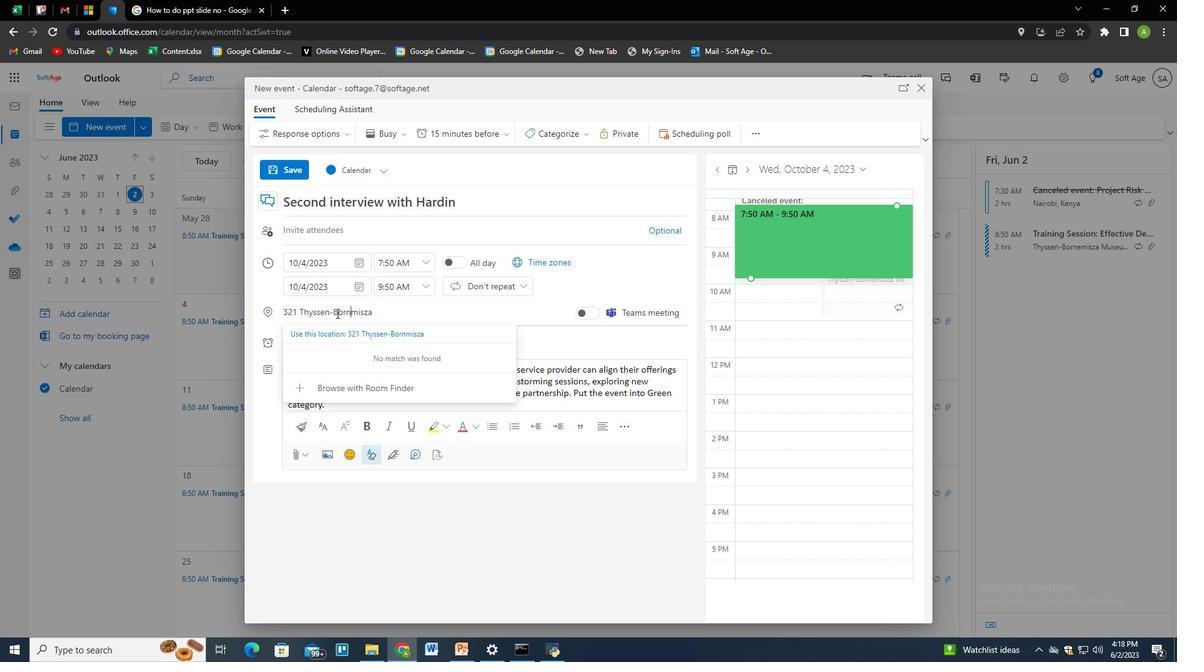 
Action: Mouse moved to (383, 314)
Screenshot: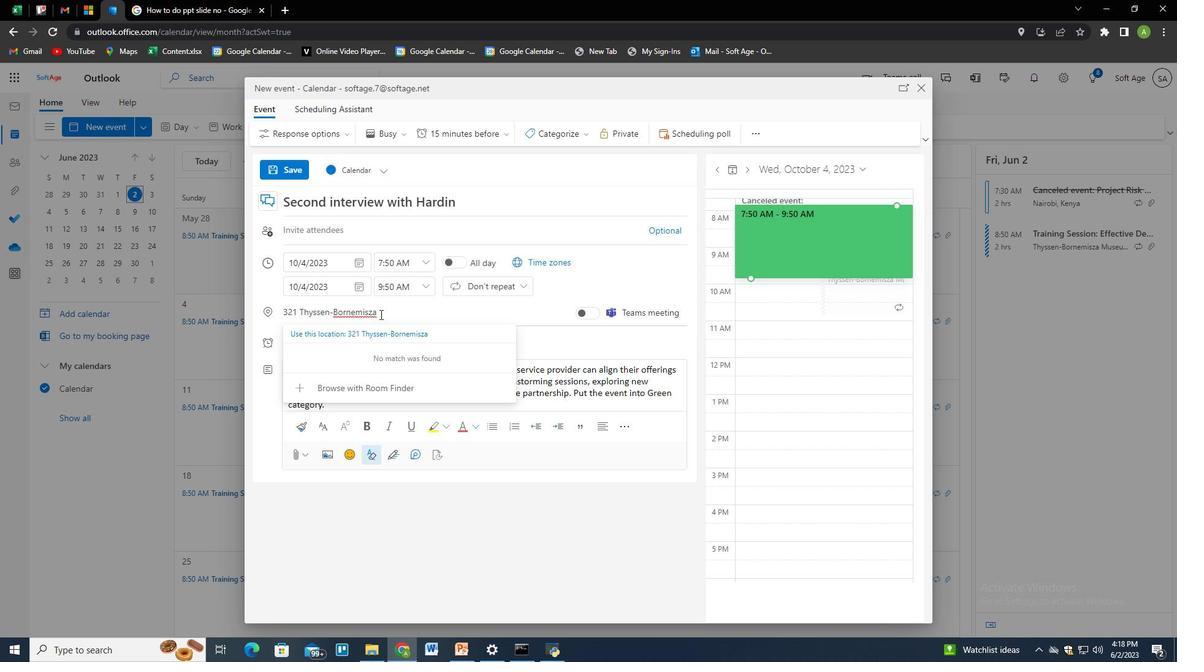 
Action: Mouse pressed left at (383, 314)
Screenshot: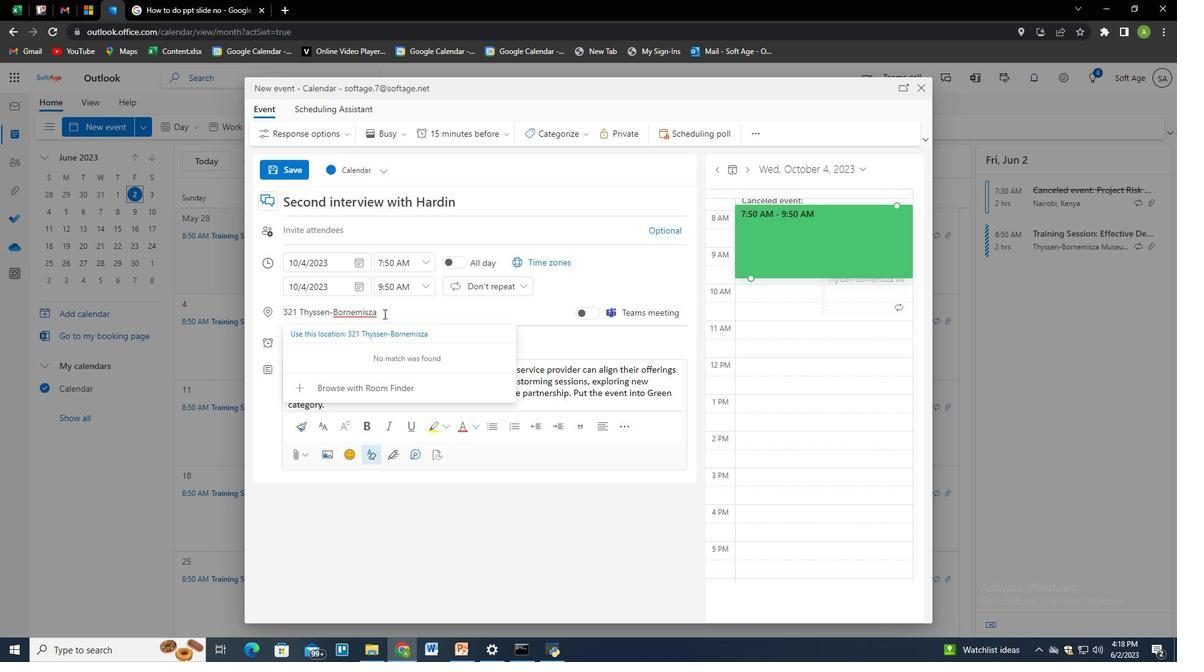 
Action: Mouse moved to (384, 313)
Screenshot: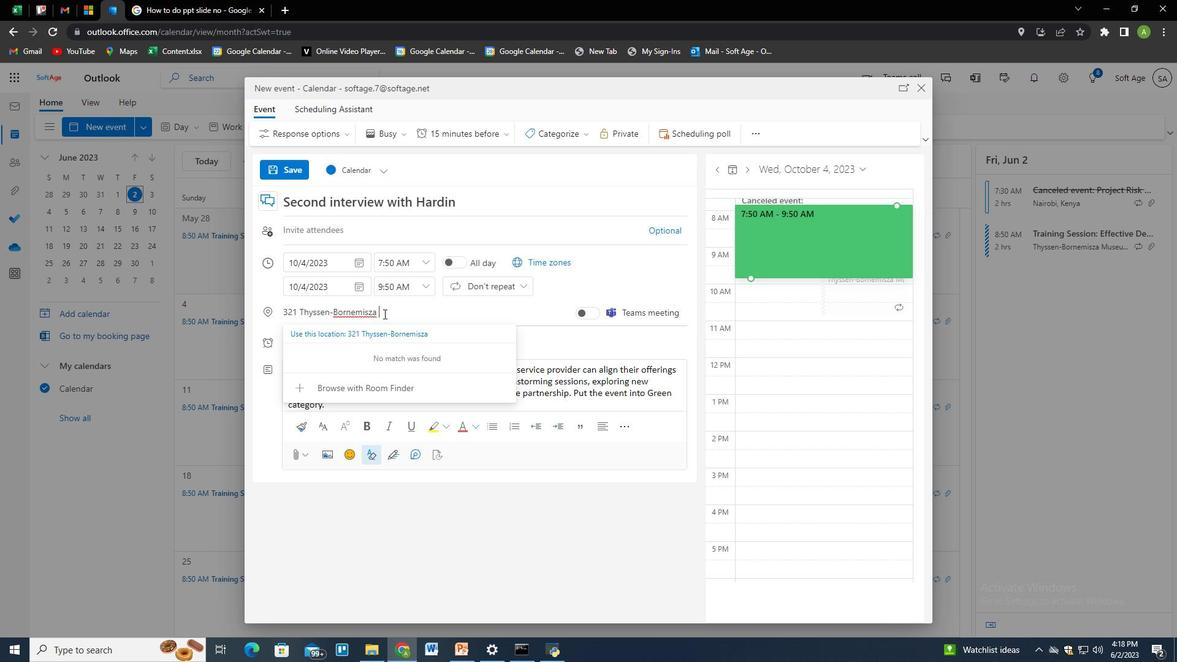 
Action: Key pressed <Key.caps_lock>,<Key.backspace>M<Key.caps_lock>useum,<Key.space><Key.shift>Madrid,<Key.space><Key.shift>Spain<Key.space>
Screenshot: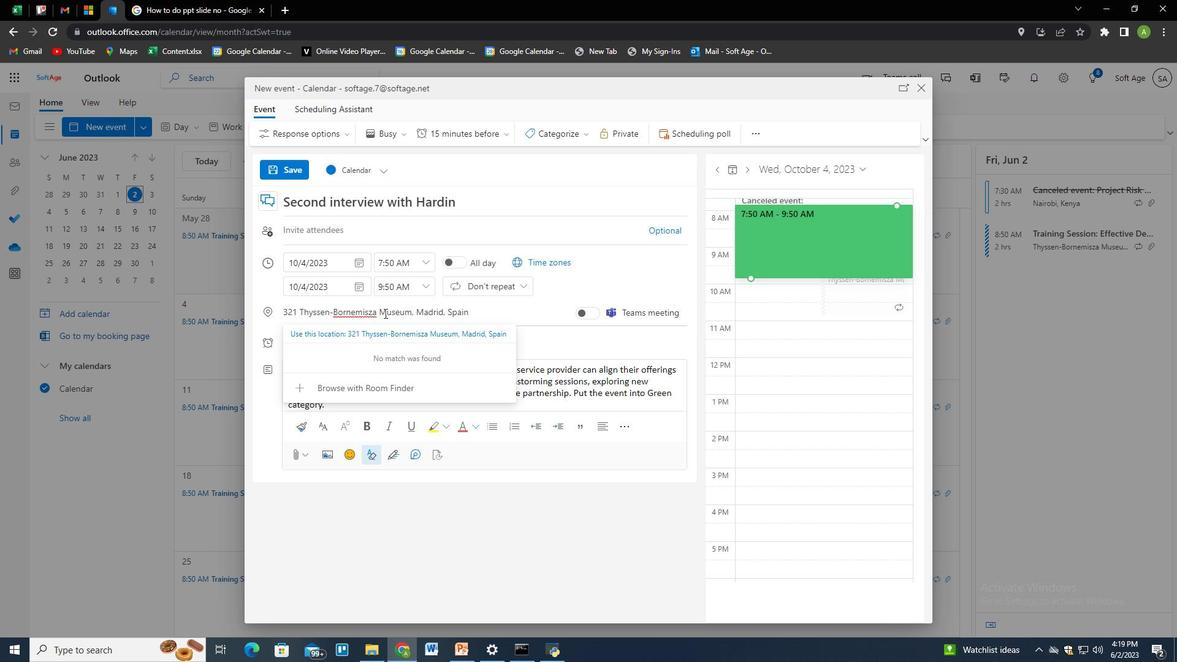 
Action: Mouse moved to (596, 289)
Screenshot: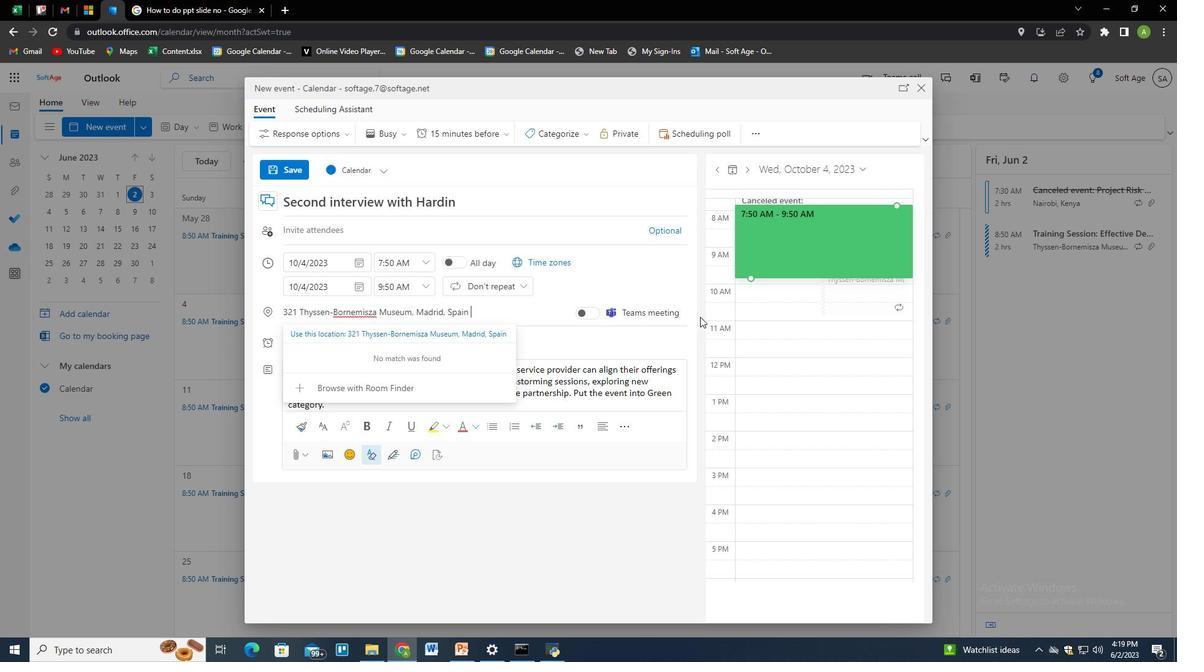 
Action: Mouse pressed left at (596, 289)
Screenshot: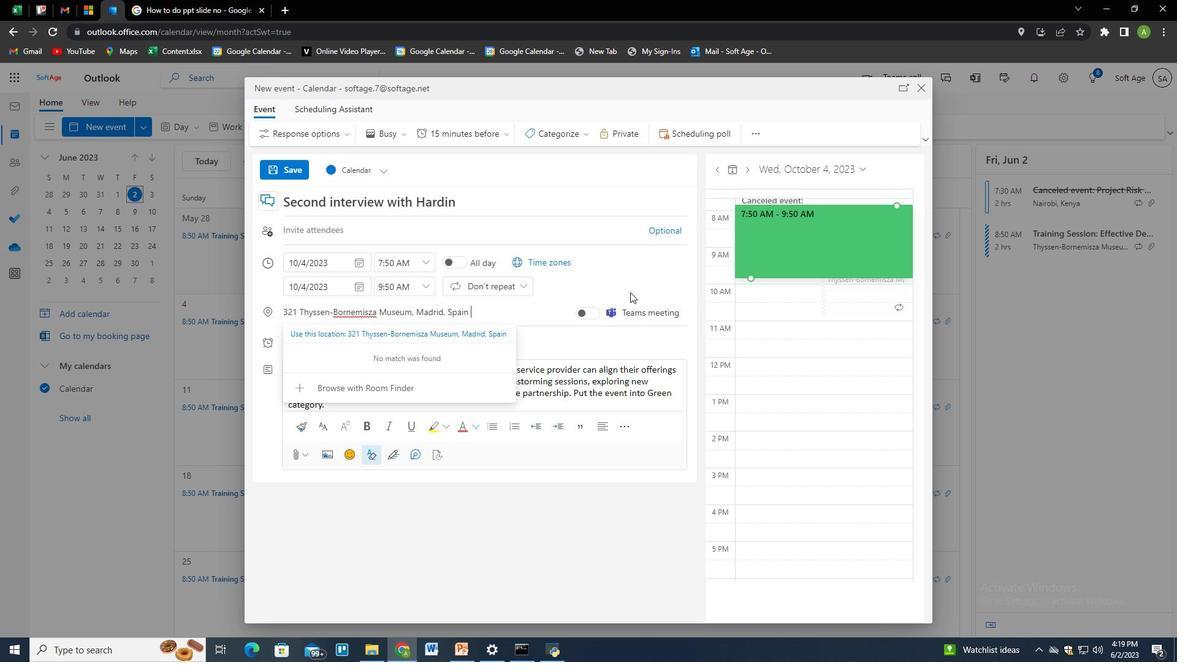 
Action: Mouse moved to (381, 223)
Screenshot: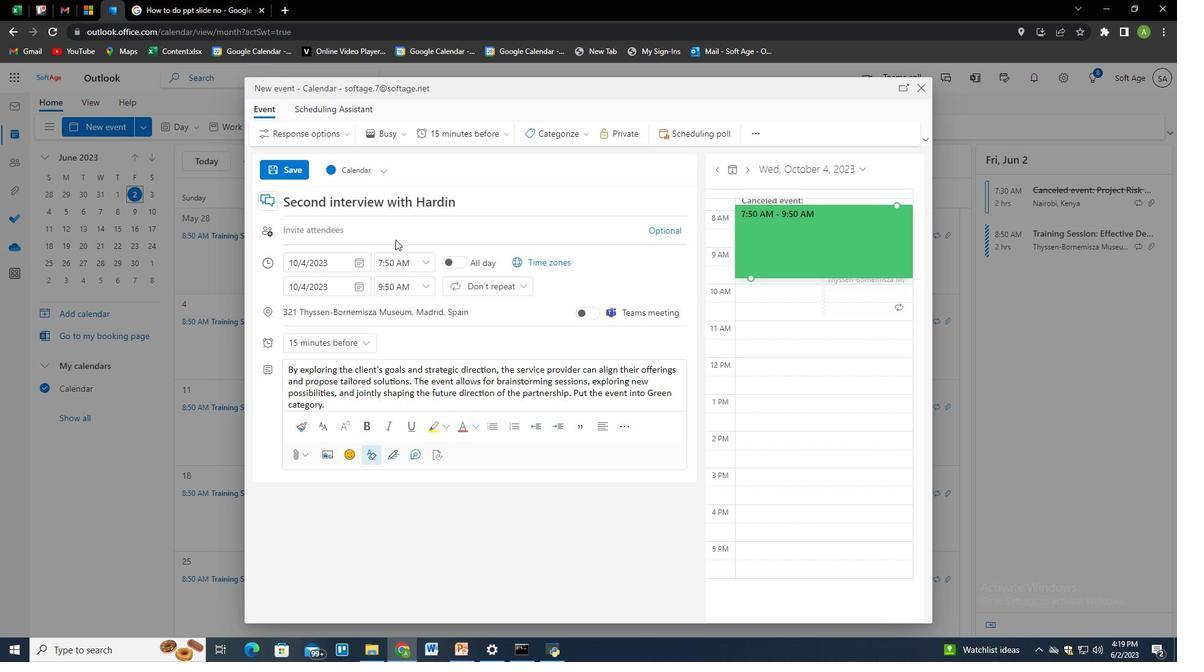
Action: Mouse pressed left at (381, 223)
Screenshot: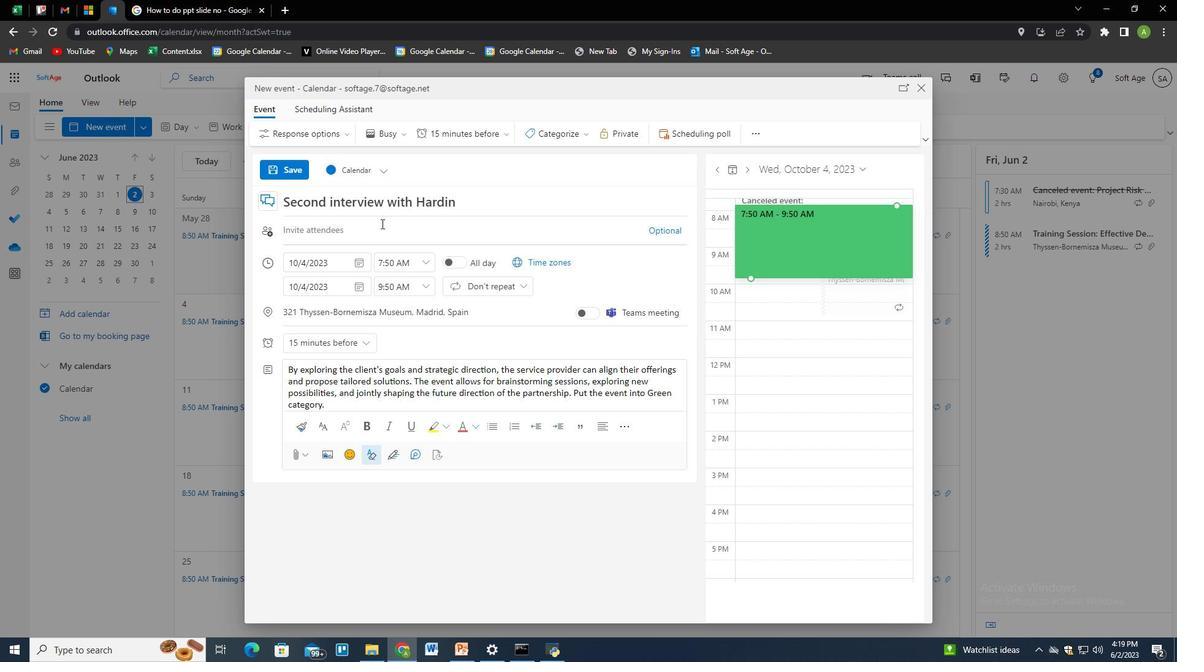 
Action: Key pressed softage.3<Key.shift>@softage.net<Key.enter>softage.4<Key.shift>@softag.e<Key.backspace><Key.backspace>e.net<Key.enter>
Screenshot: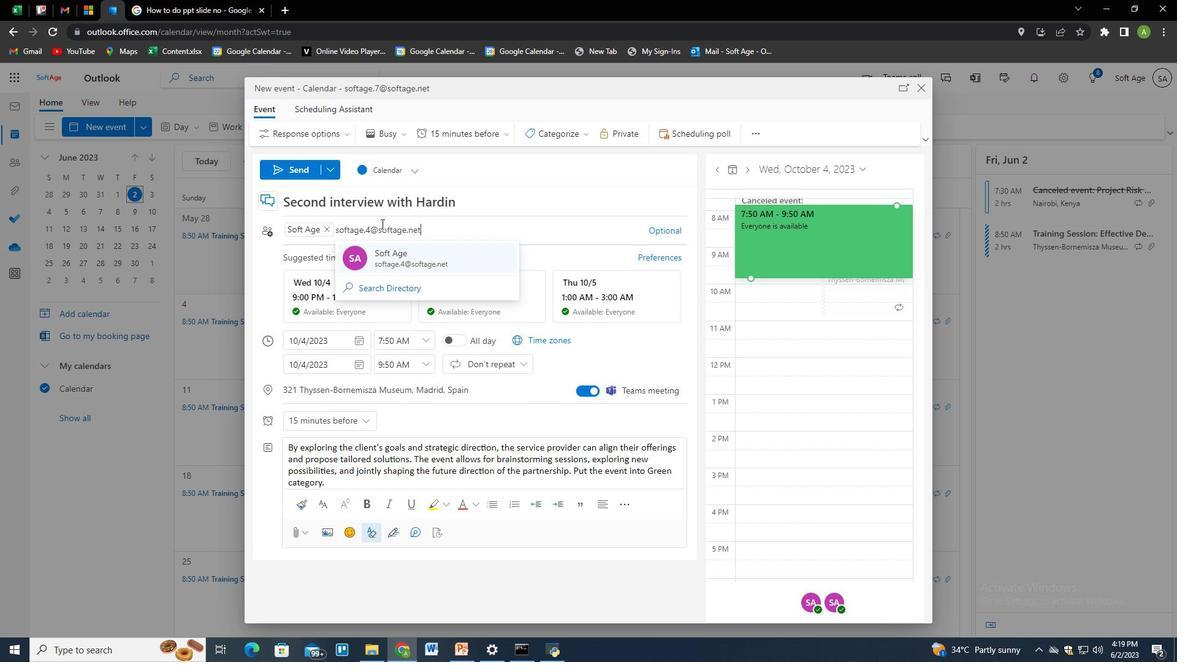 
Action: Mouse moved to (639, 426)
Screenshot: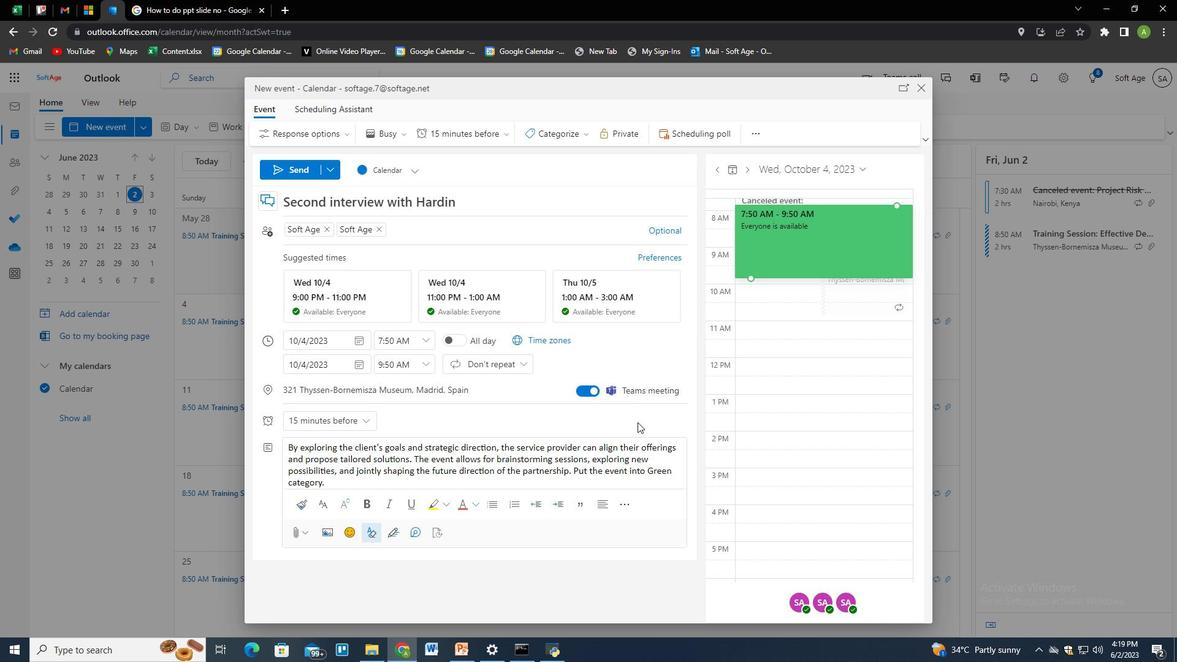 
Action: Mouse scrolled (639, 426) with delta (0, 0)
Screenshot: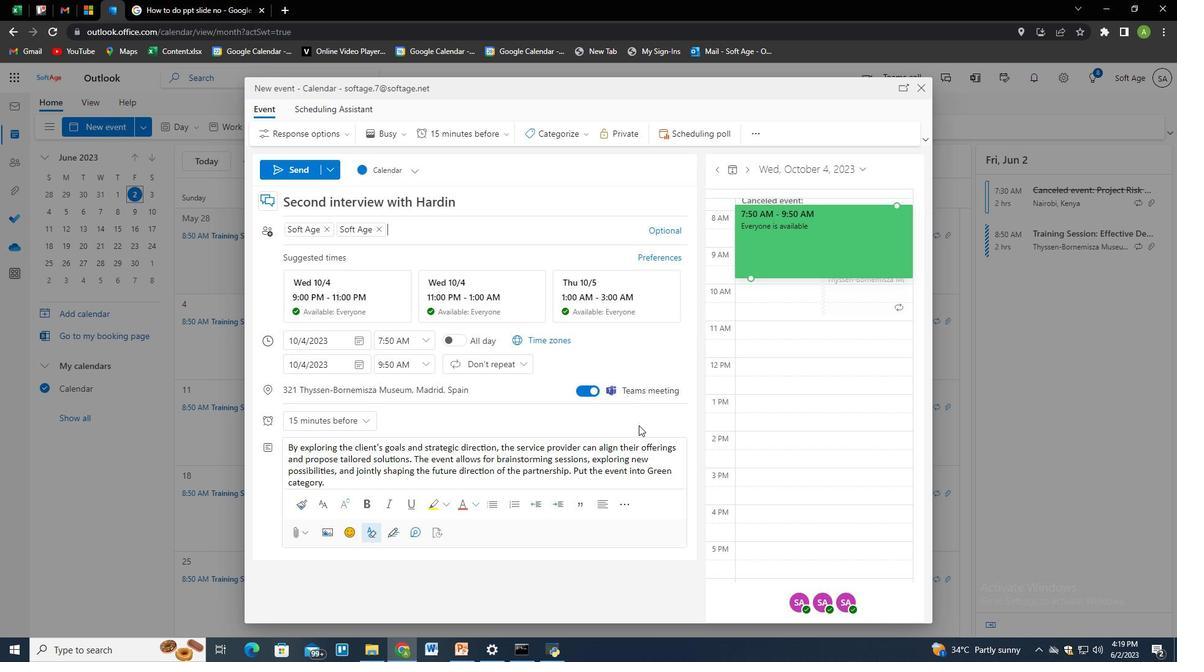 
Action: Mouse moved to (467, 389)
Screenshot: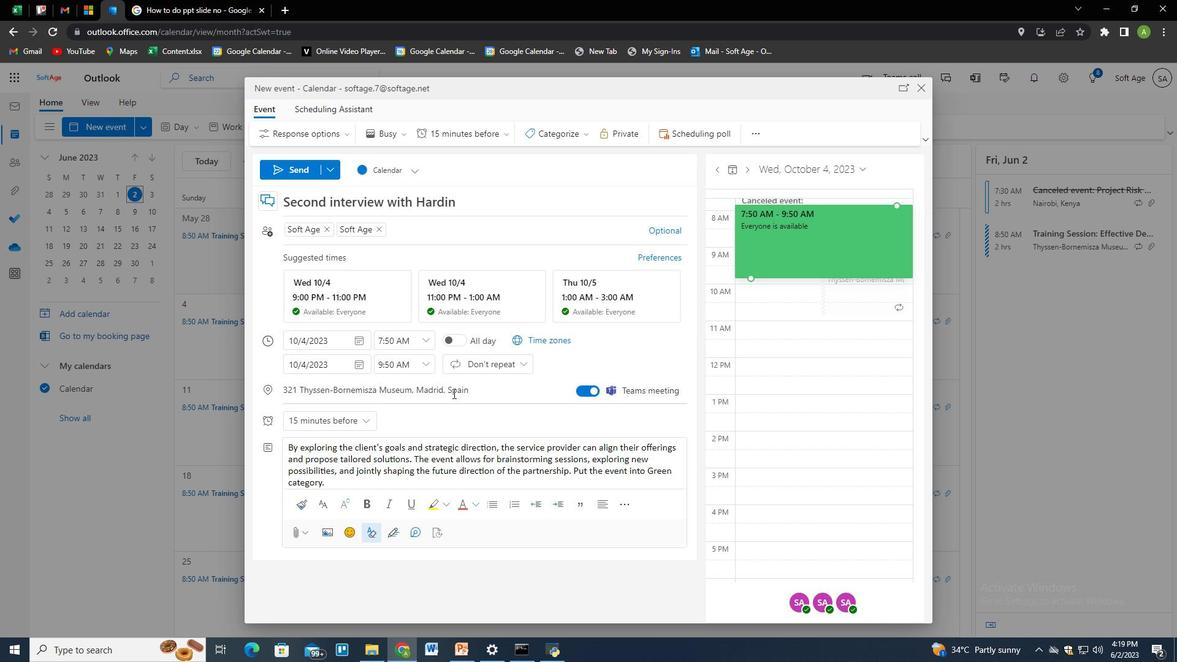 
Action: Mouse pressed left at (467, 389)
Screenshot: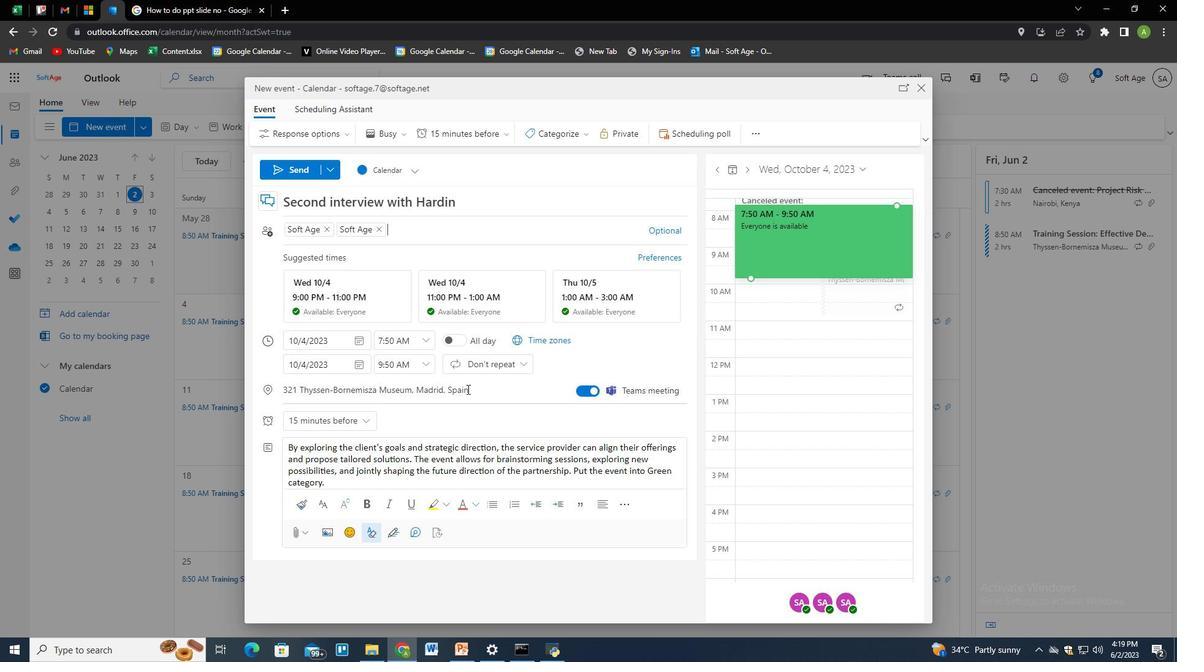 
Action: Mouse moved to (498, 406)
Screenshot: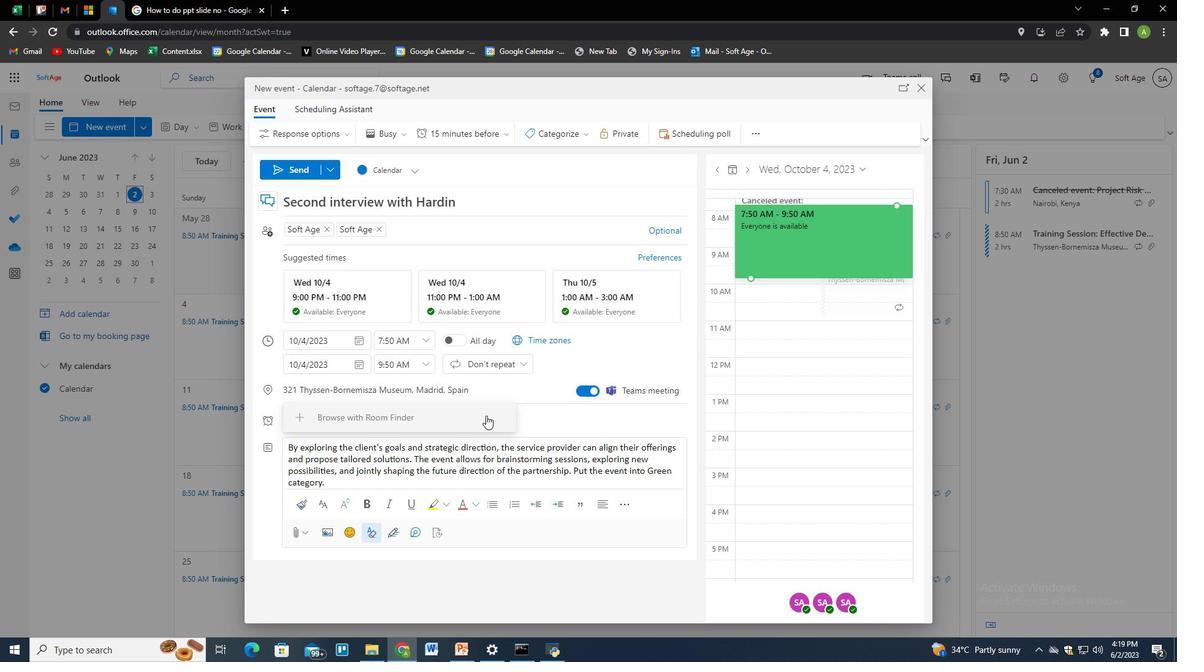 
Action: Mouse pressed left at (498, 406)
Screenshot: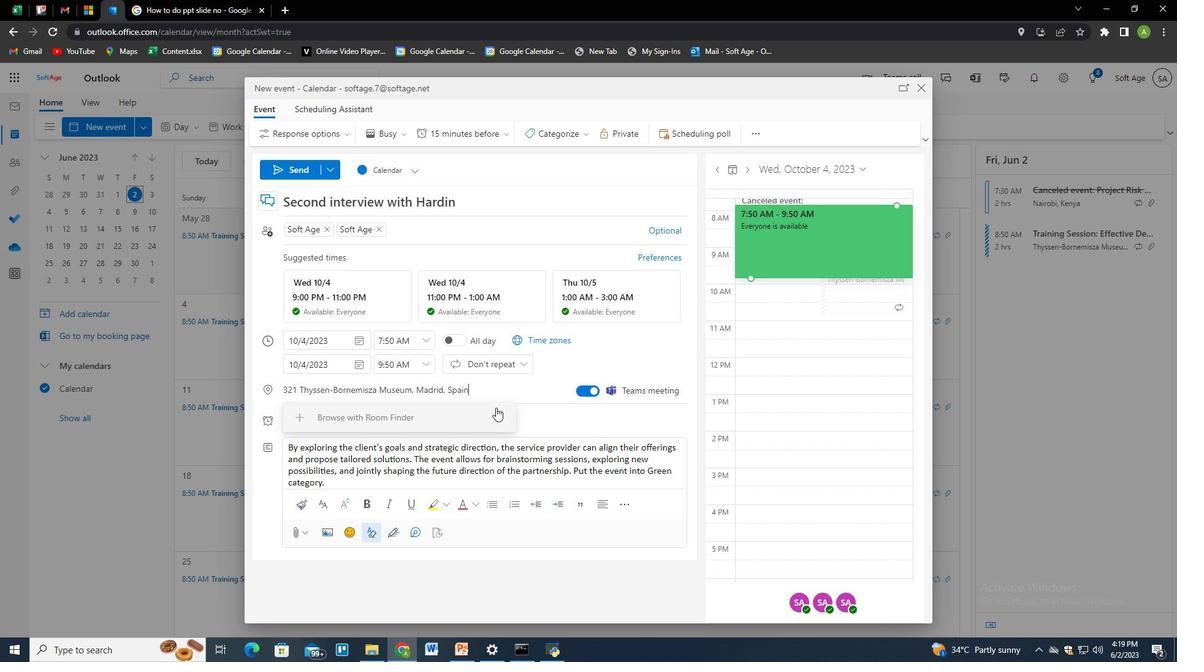 
Action: Mouse moved to (499, 391)
Screenshot: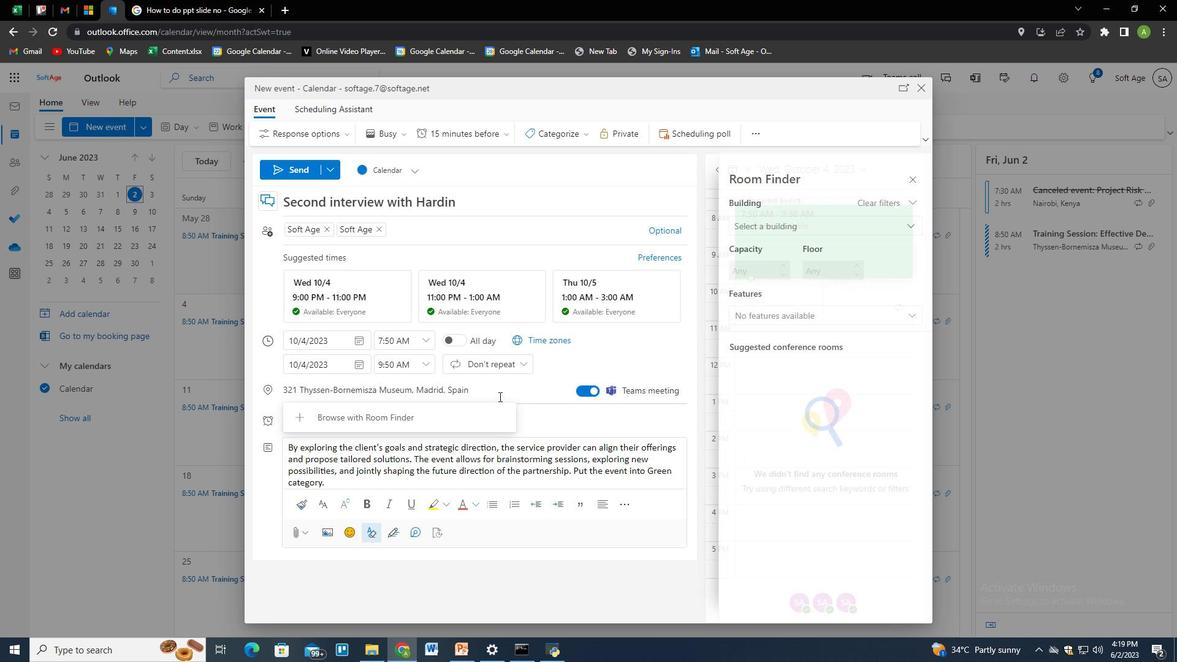 
Action: Mouse pressed left at (499, 391)
Screenshot: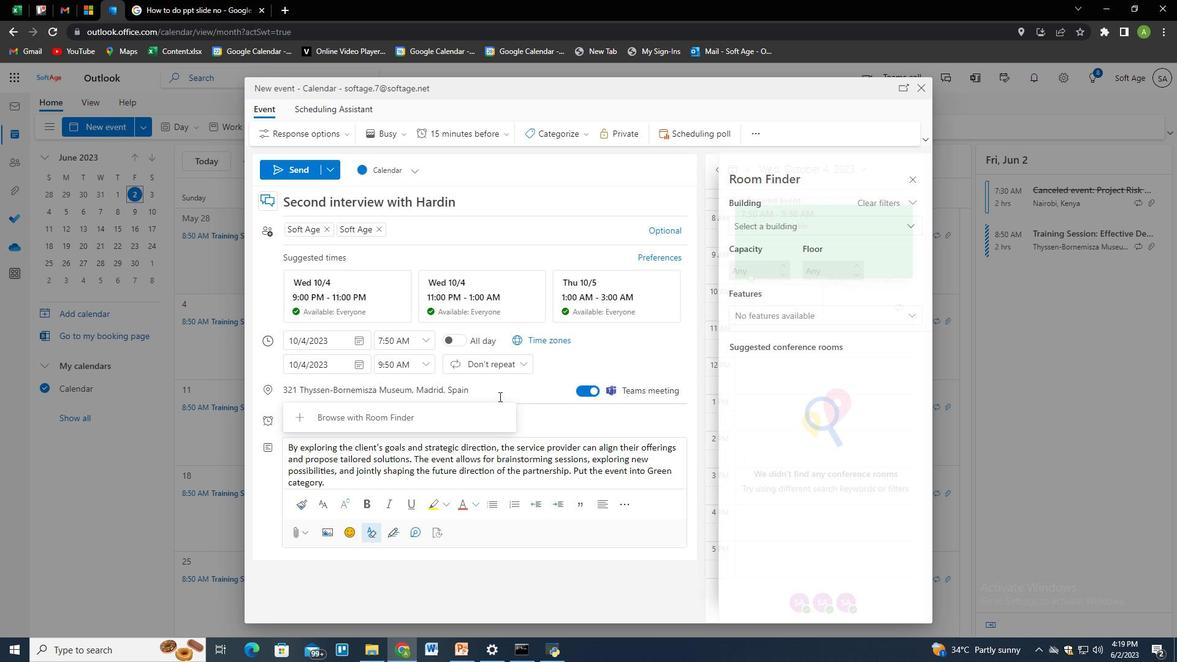 
Action: Mouse pressed left at (499, 391)
Screenshot: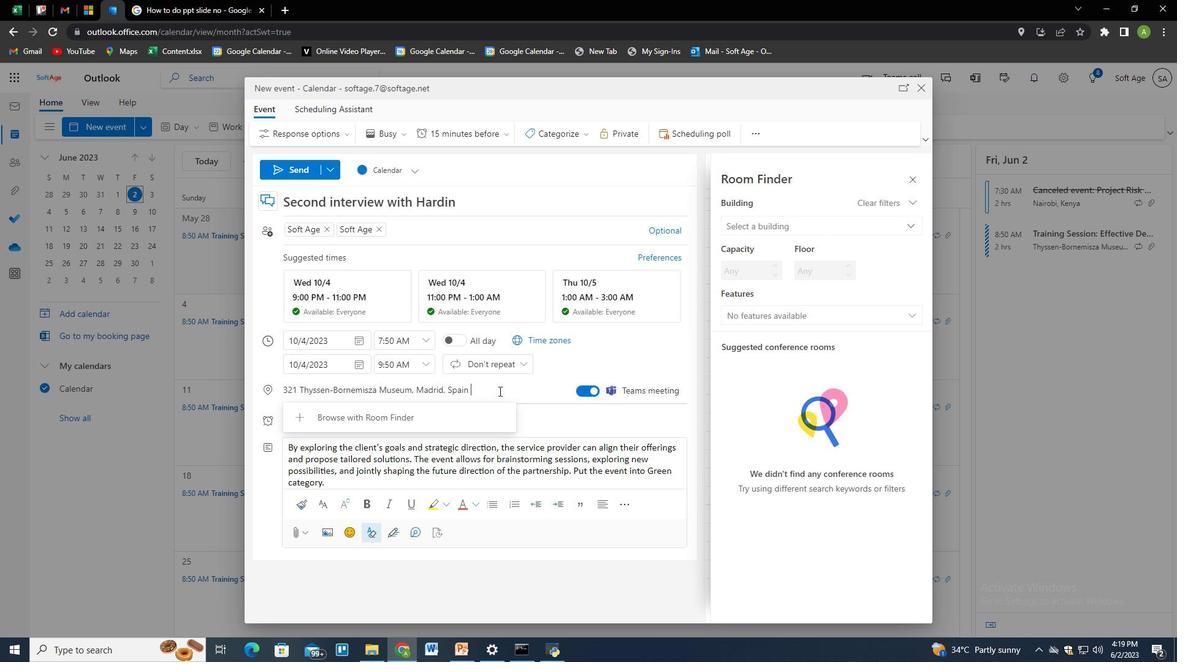 
Action: Mouse pressed left at (499, 391)
Screenshot: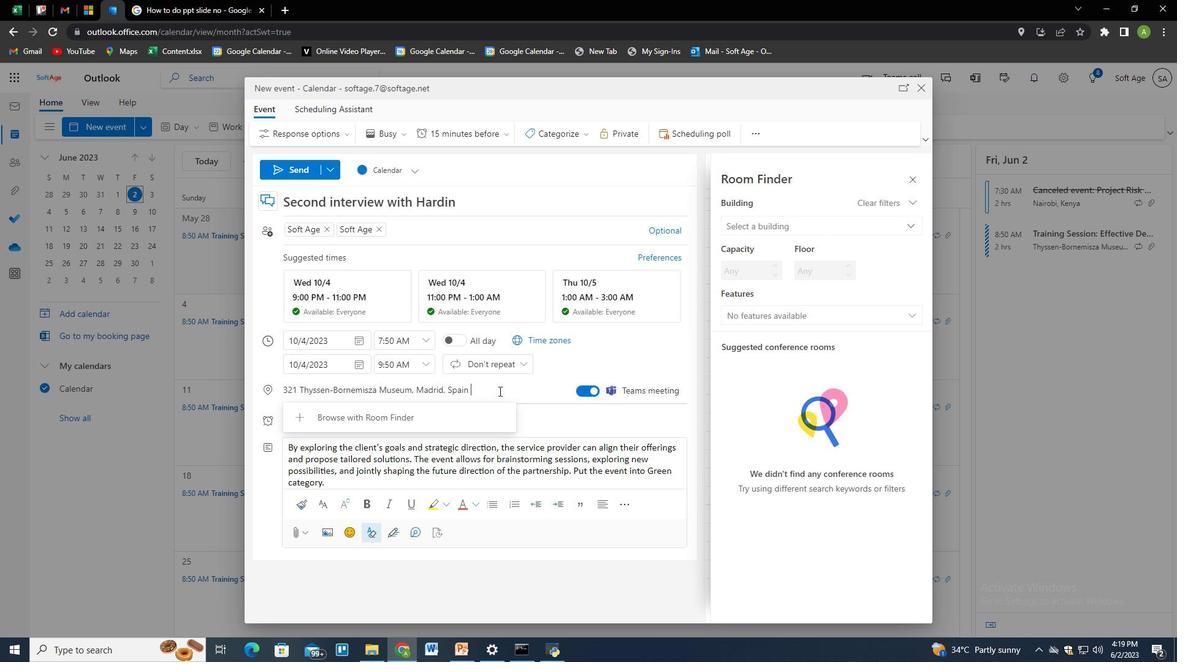 
Action: Mouse moved to (428, 418)
Screenshot: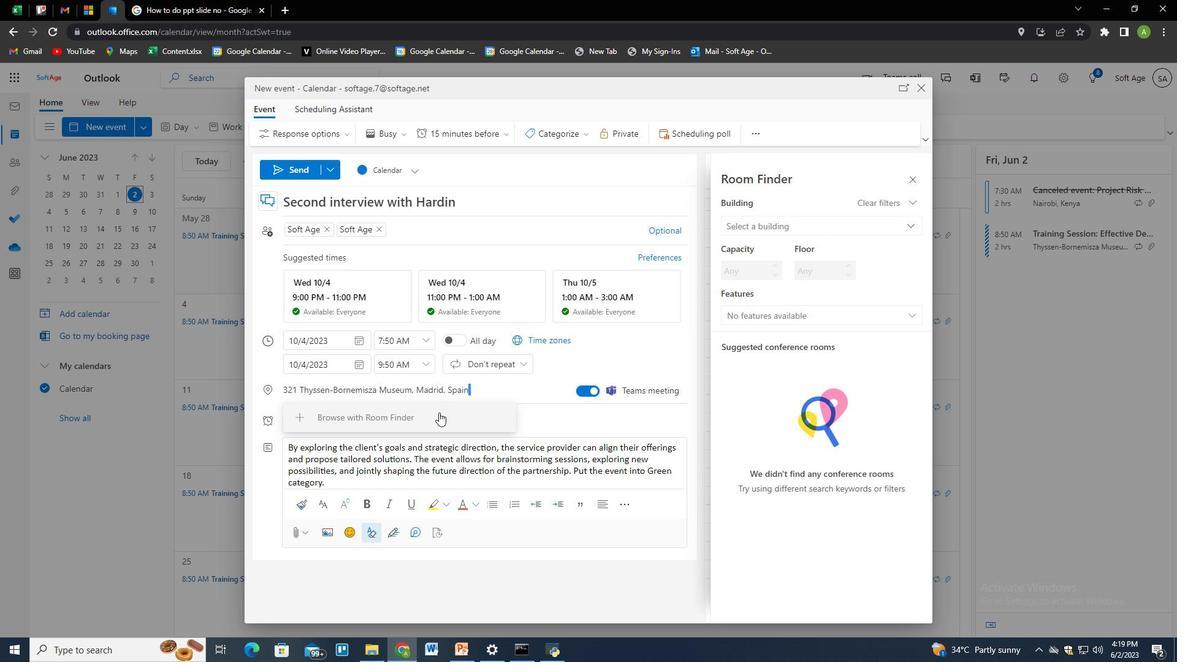 
Action: Mouse pressed left at (428, 418)
Screenshot: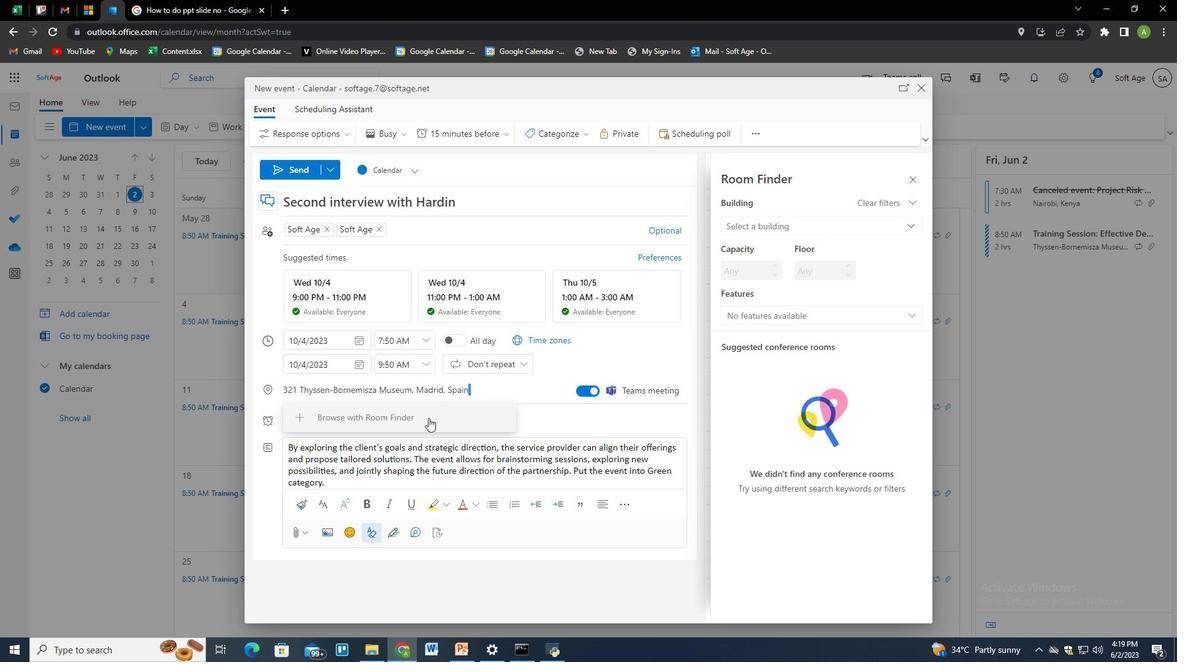 
Action: Mouse moved to (511, 394)
Screenshot: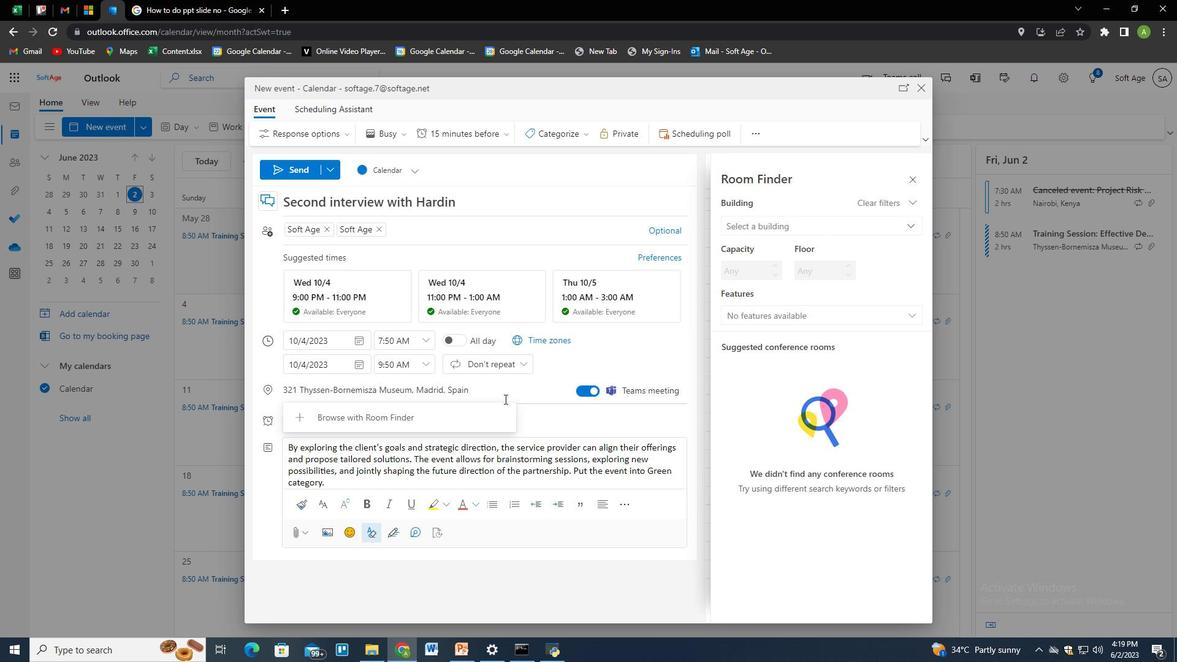 
Action: Mouse pressed left at (511, 394)
Screenshot: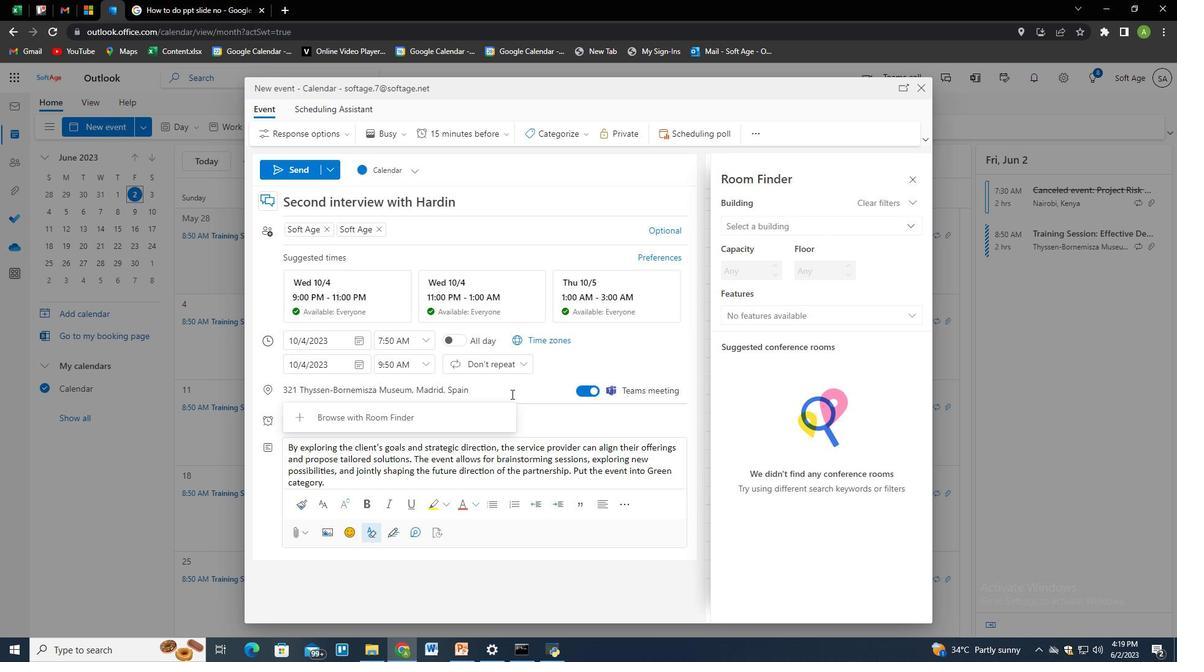 
Action: Mouse pressed left at (511, 394)
Screenshot: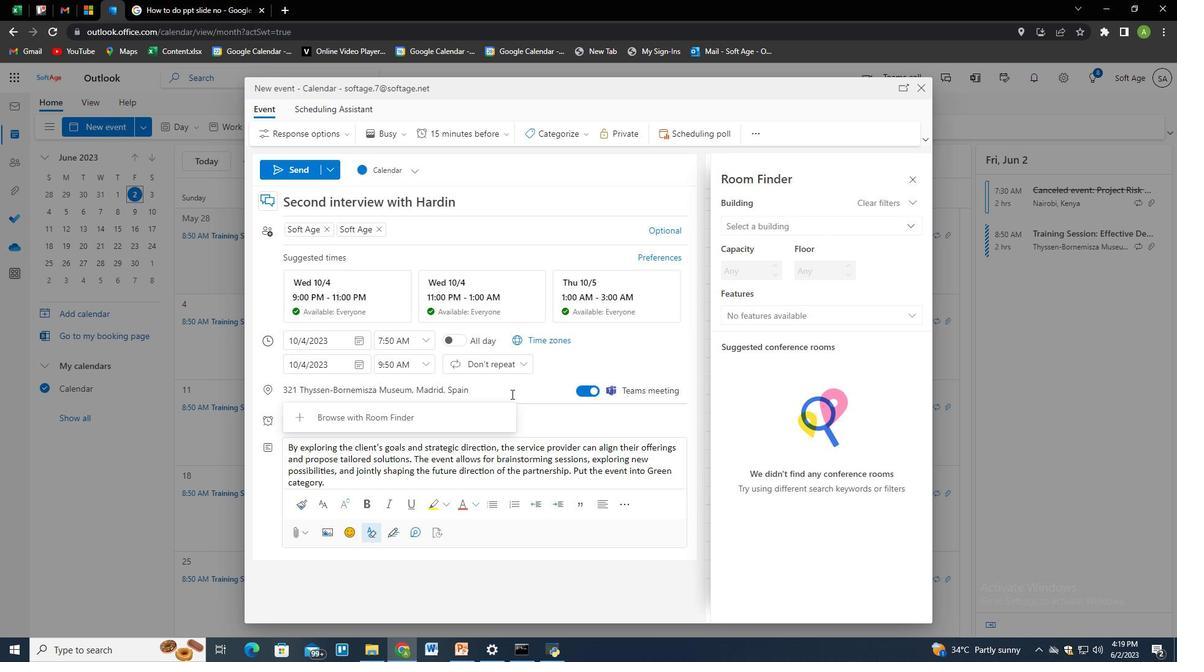 
Action: Mouse pressed left at (511, 394)
Screenshot: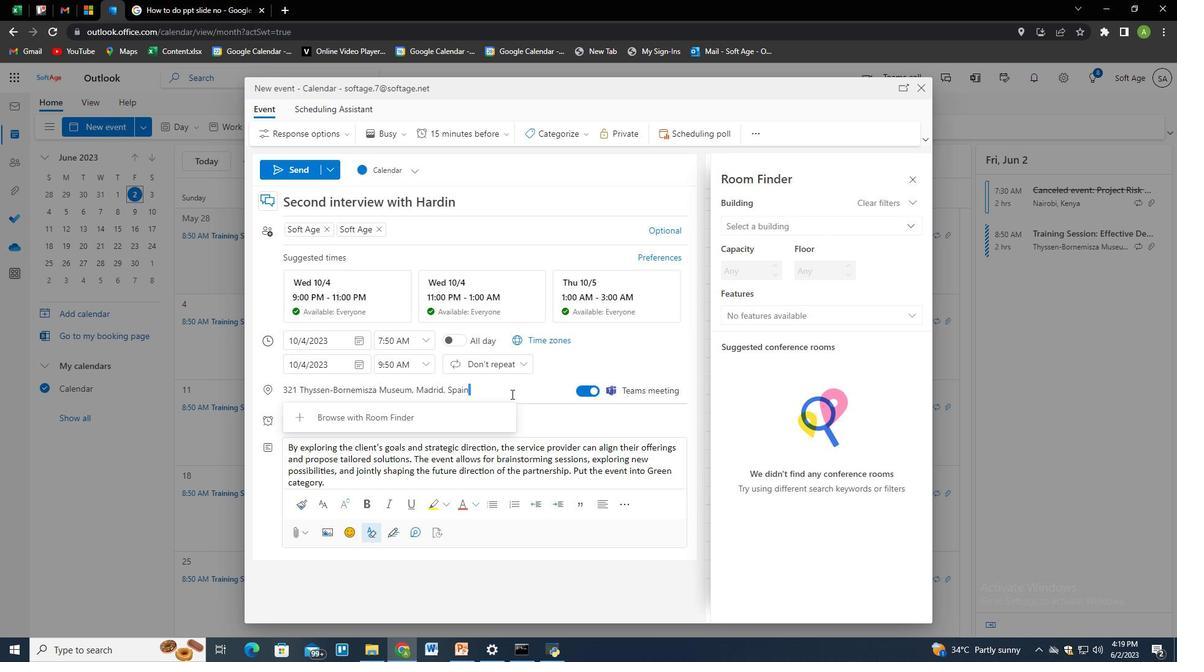 
Action: Mouse moved to (521, 393)
Screenshot: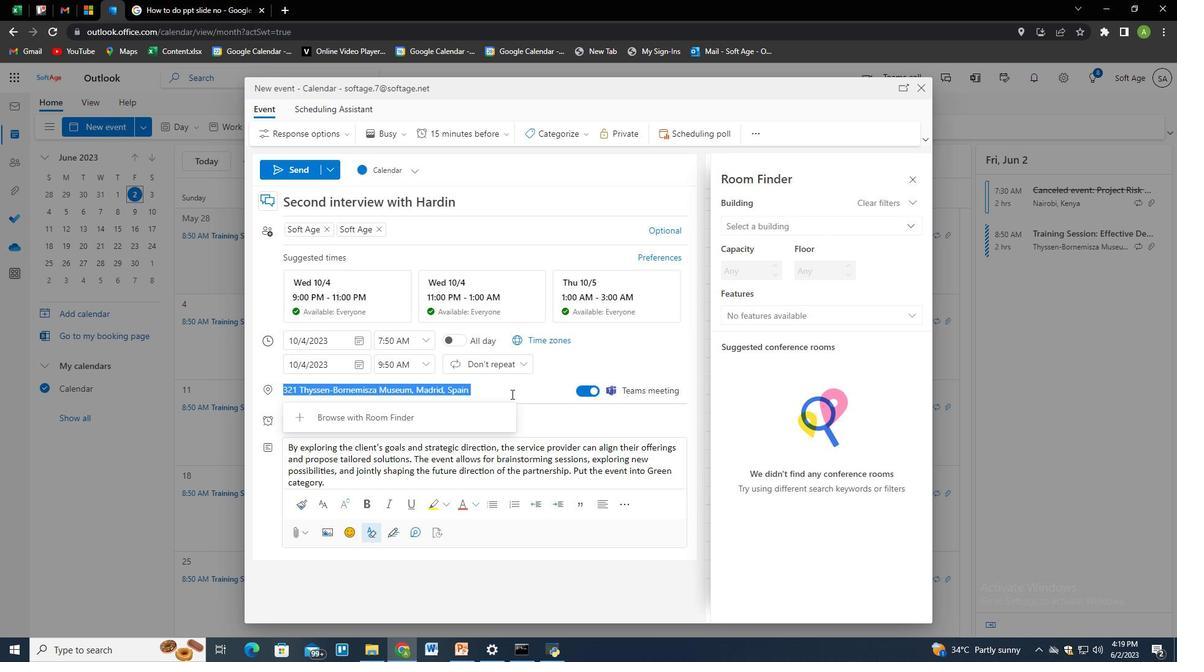 
Action: Mouse pressed left at (521, 393)
Screenshot: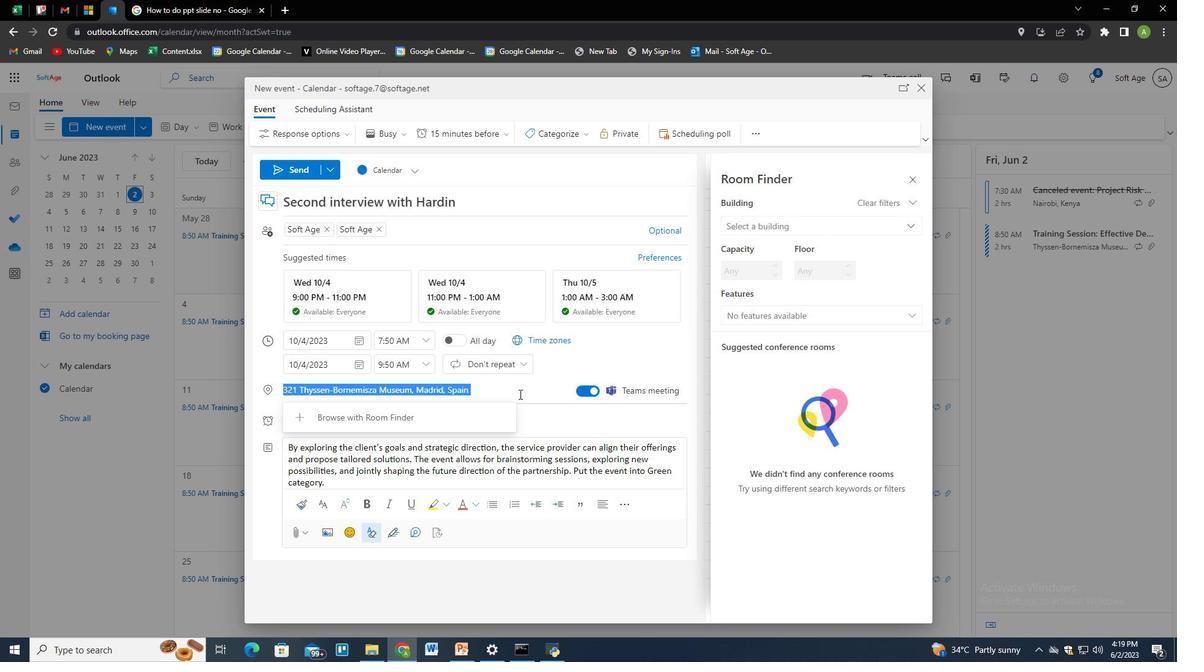 
Action: Mouse moved to (603, 363)
Screenshot: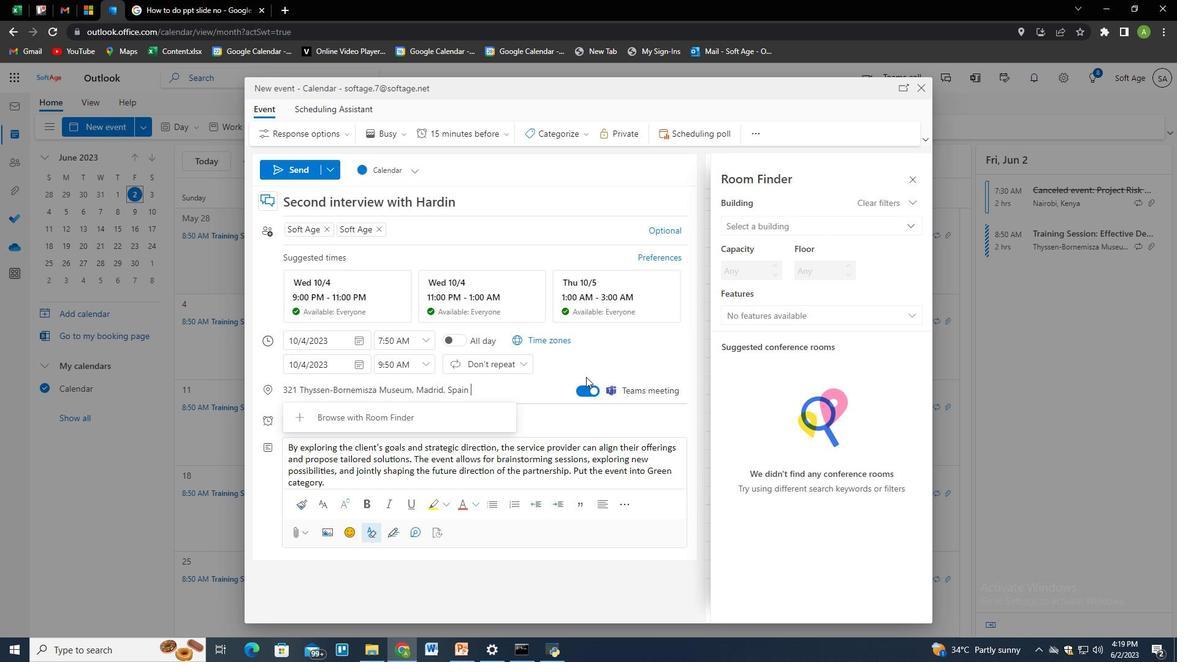 
Action: Mouse pressed left at (603, 363)
Screenshot: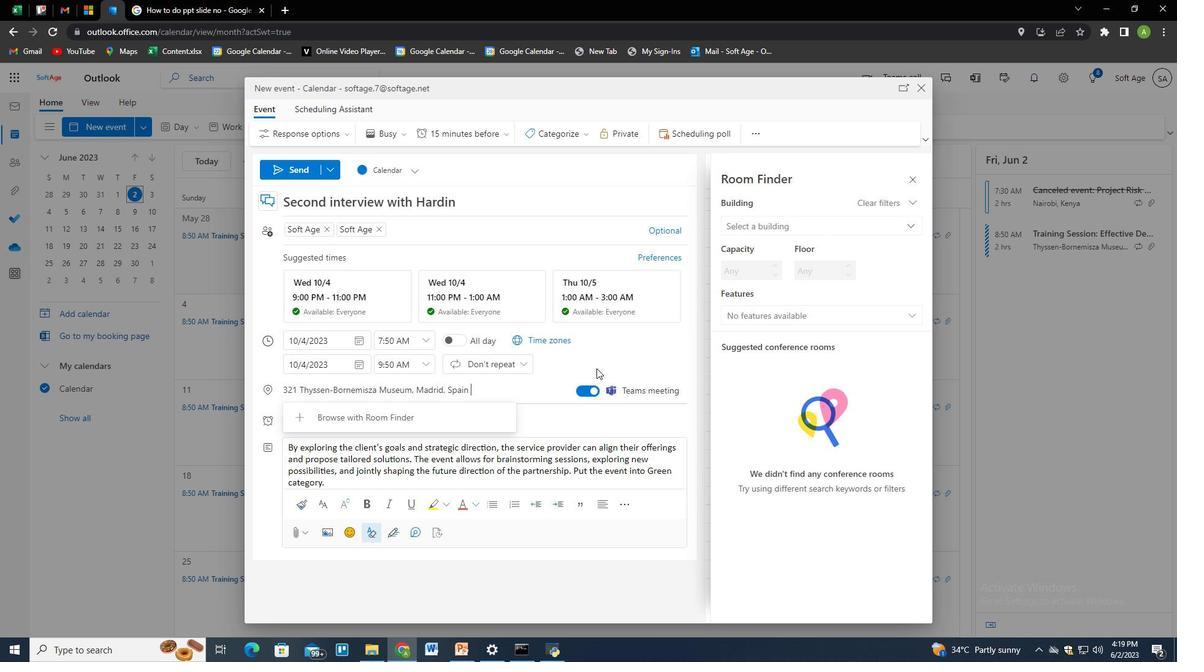 
Action: Mouse moved to (617, 493)
Screenshot: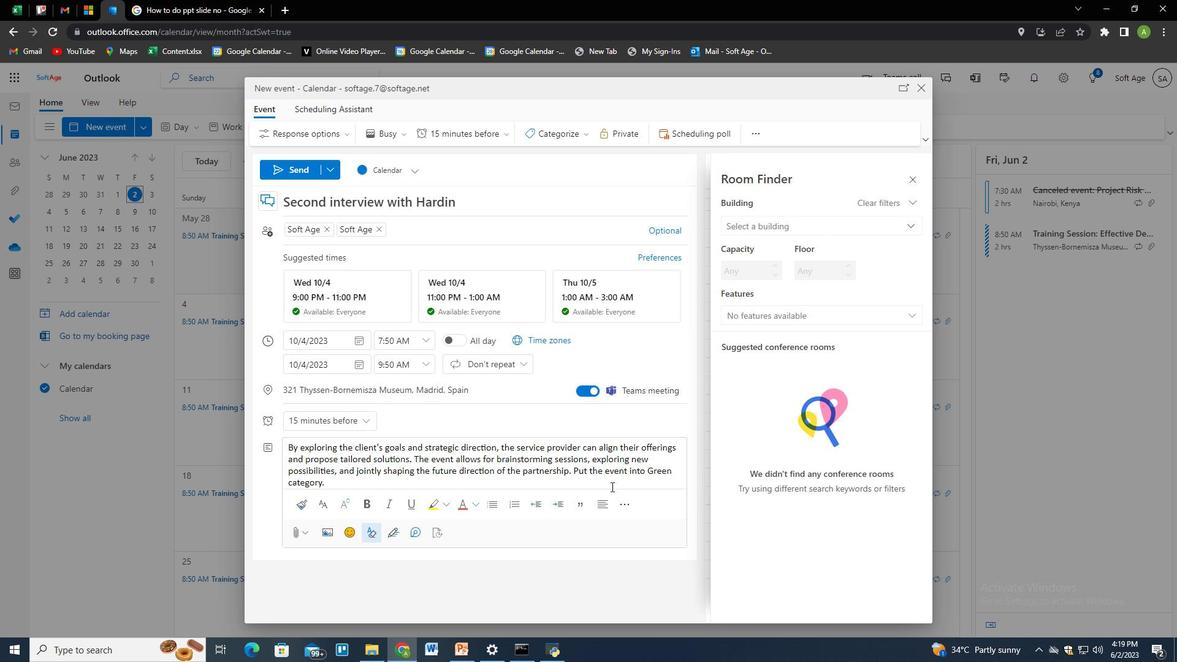 
Action: Mouse scrolled (617, 492) with delta (0, 0)
Screenshot: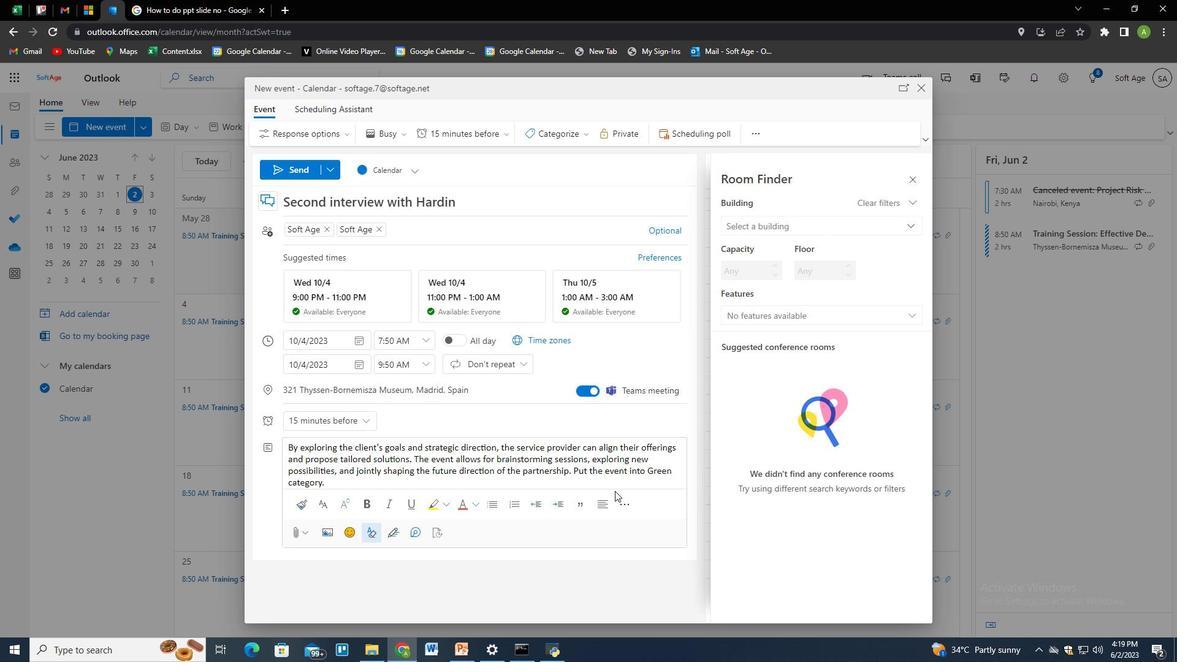 
Action: Mouse scrolled (617, 492) with delta (0, 0)
Screenshot: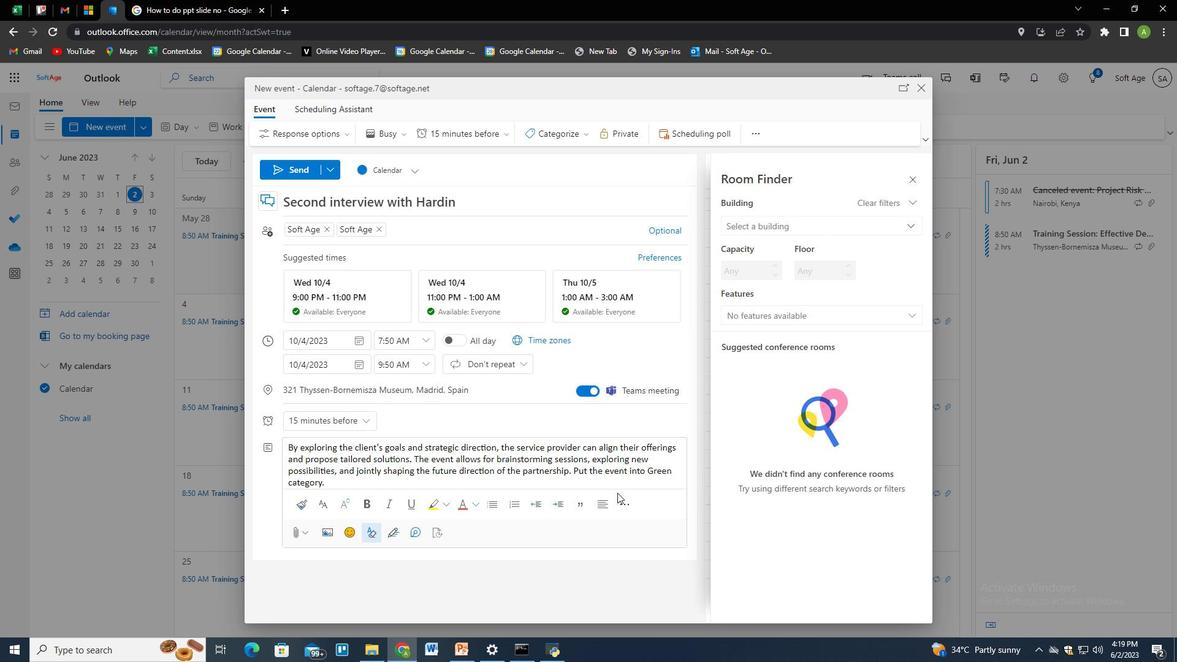 
Action: Mouse scrolled (617, 492) with delta (0, 0)
Screenshot: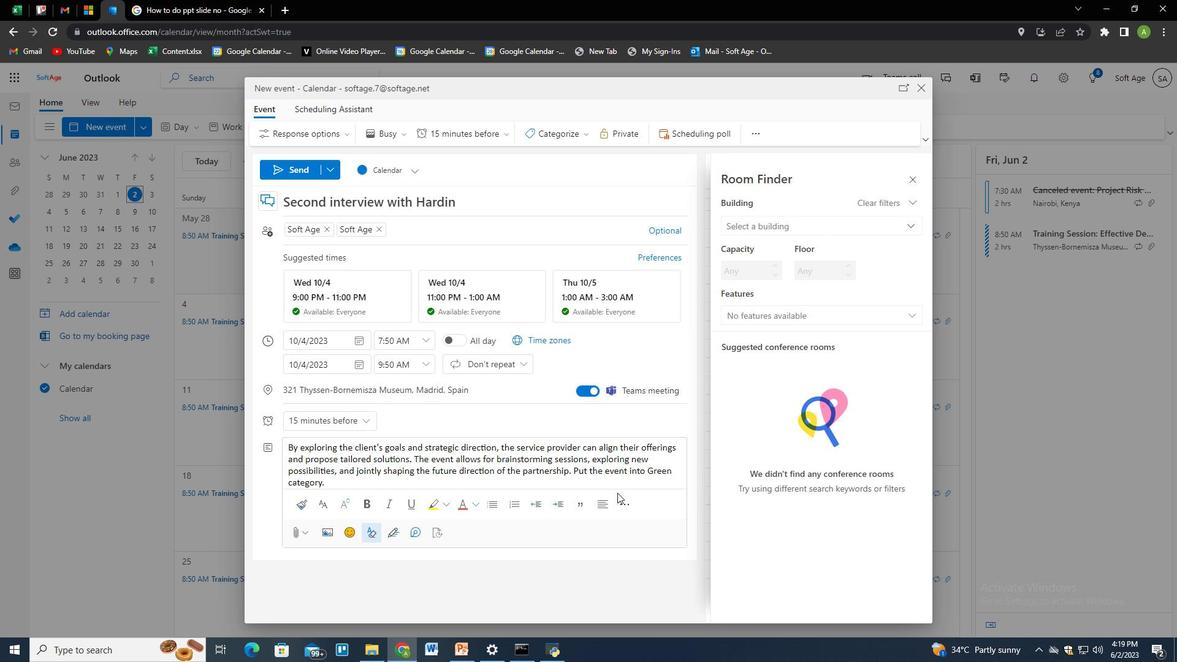 
Action: Mouse moved to (289, 169)
Screenshot: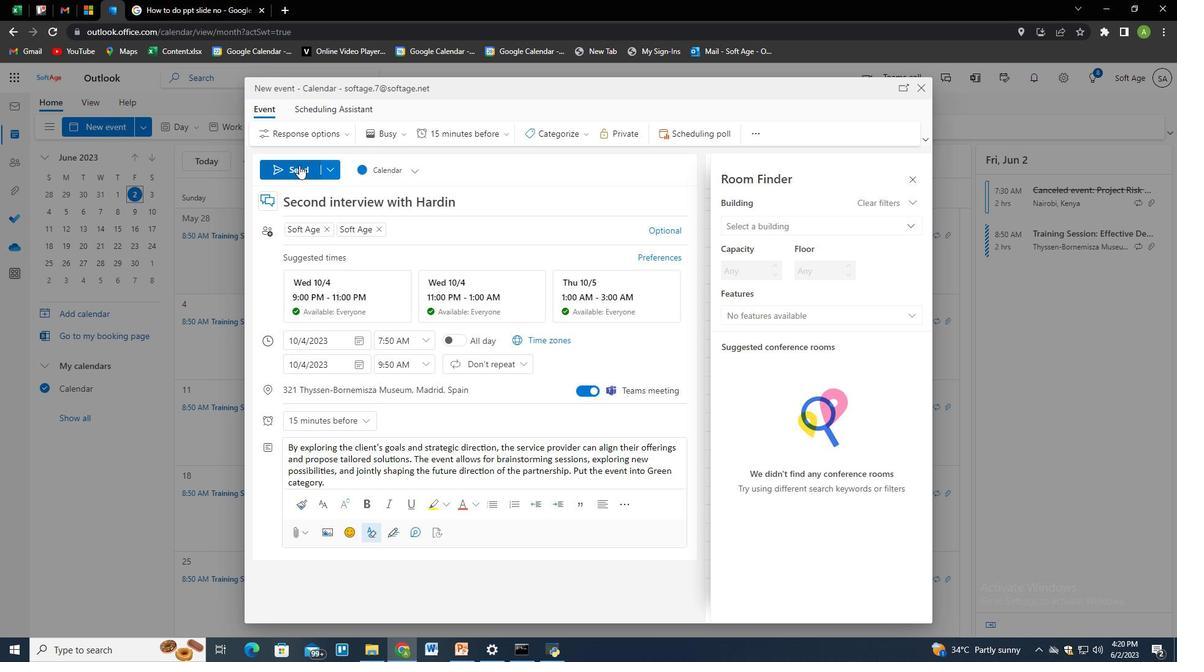
Action: Mouse pressed left at (289, 169)
Screenshot: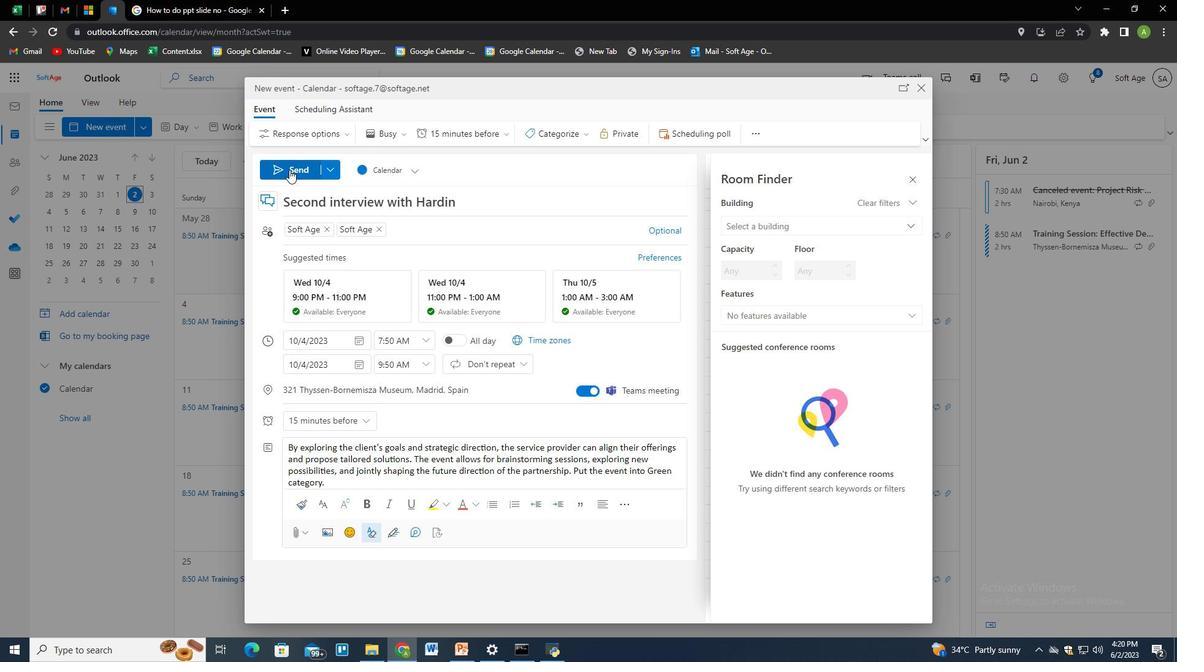
Action: Mouse moved to (548, 315)
Screenshot: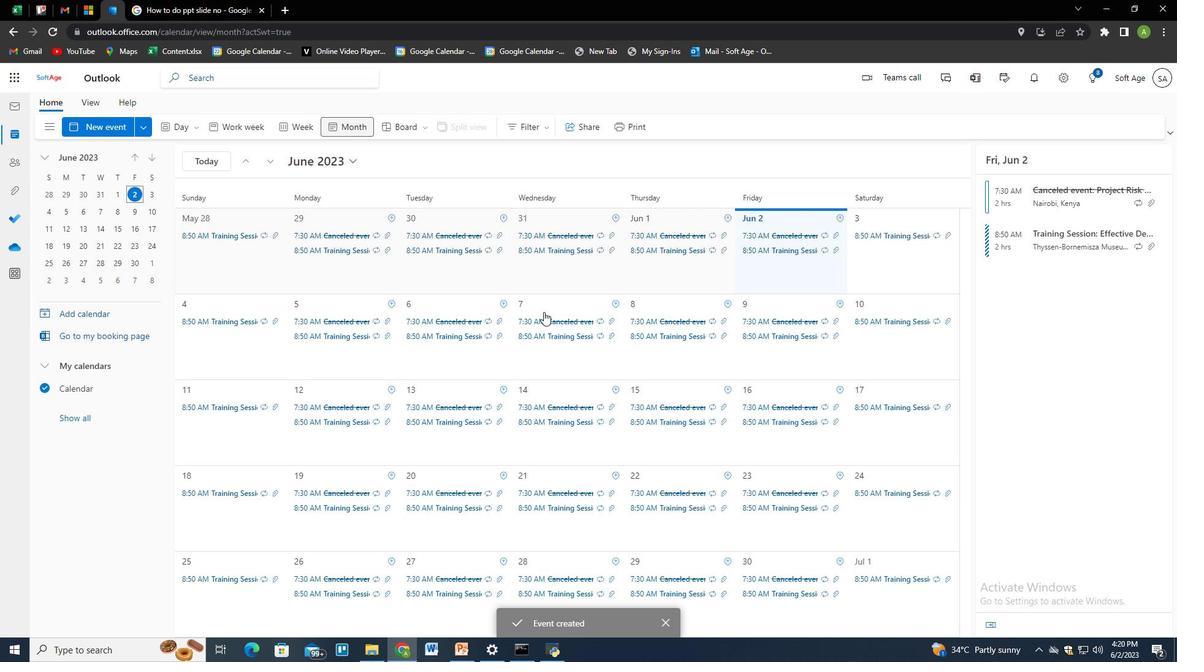 
